 Task: Look for space in Latina, Italy from 11th June, 2023 to 17th June, 2023 for 1 adult in price range Rs.5000 to Rs.12000. Place can be private room with 1  bedroom having 1 bed and 1 bathroom. Property type can be house, flat, guest house, hotel. Booking option can be shelf check-in. Required host language is English.
Action: Mouse moved to (398, 91)
Screenshot: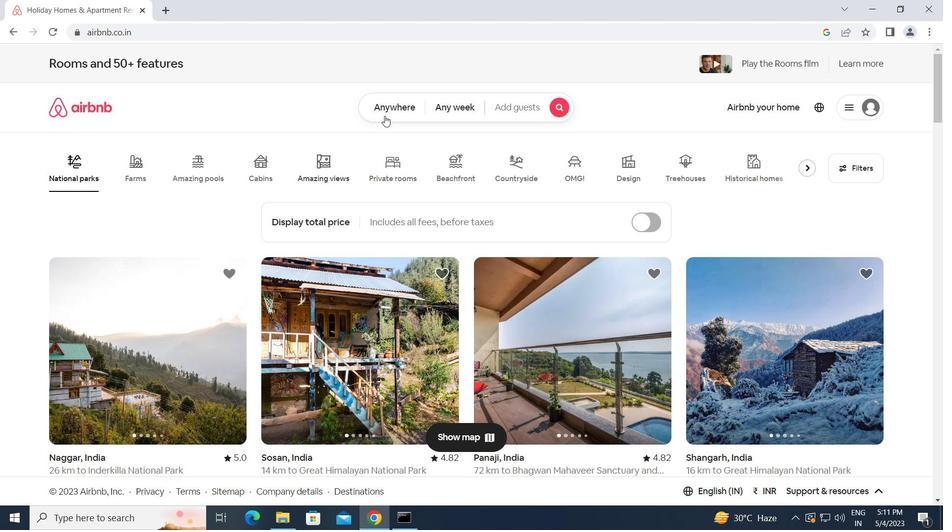 
Action: Mouse pressed left at (398, 91)
Screenshot: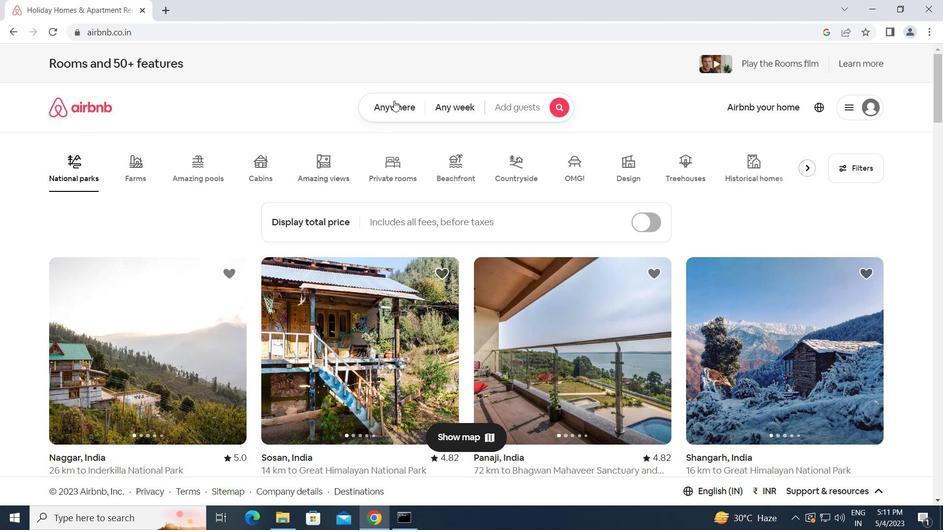 
Action: Mouse moved to (375, 112)
Screenshot: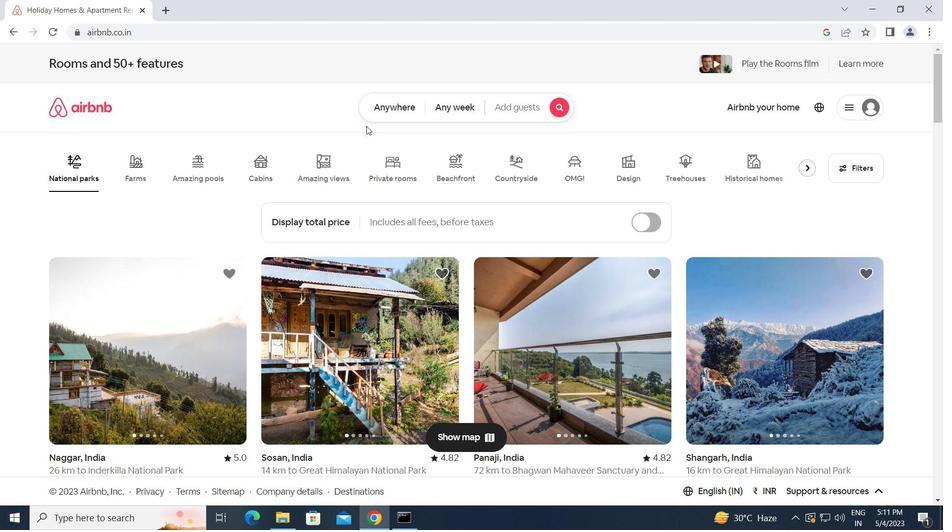 
Action: Mouse pressed left at (375, 112)
Screenshot: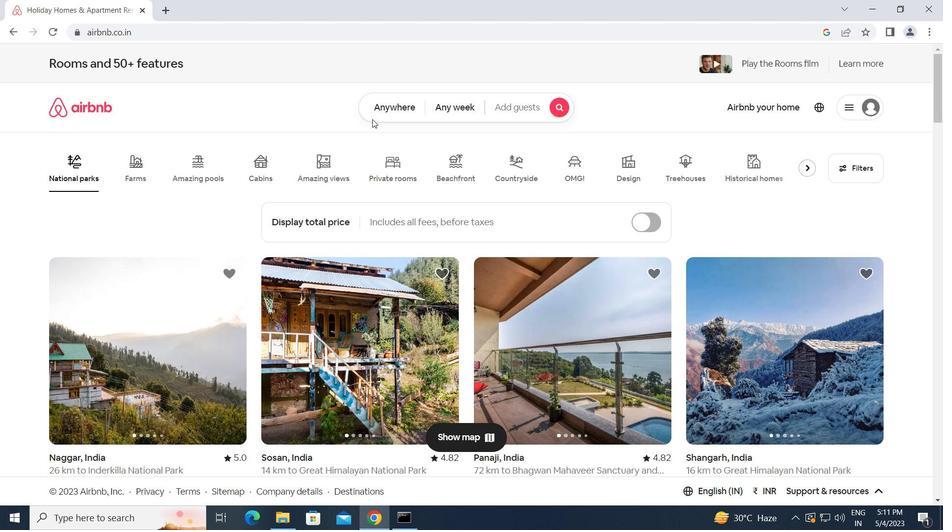 
Action: Mouse moved to (345, 140)
Screenshot: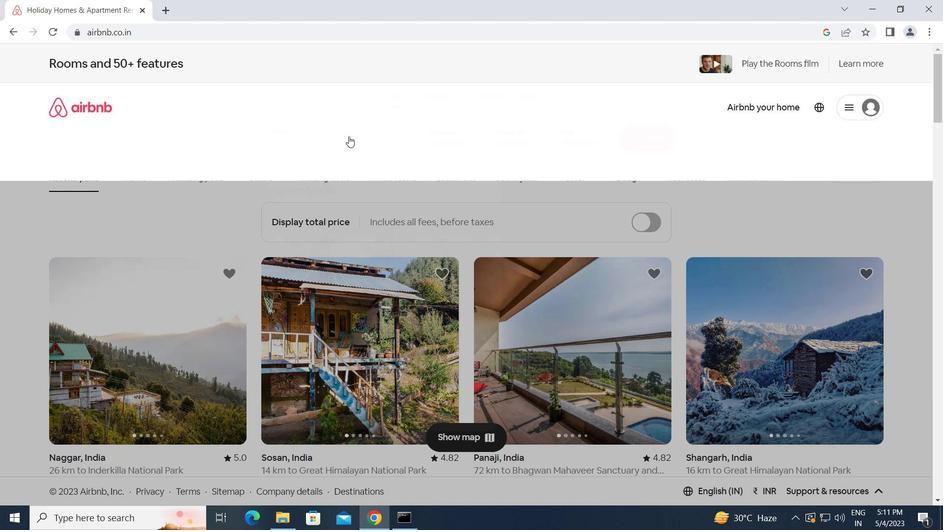
Action: Mouse pressed left at (345, 140)
Screenshot: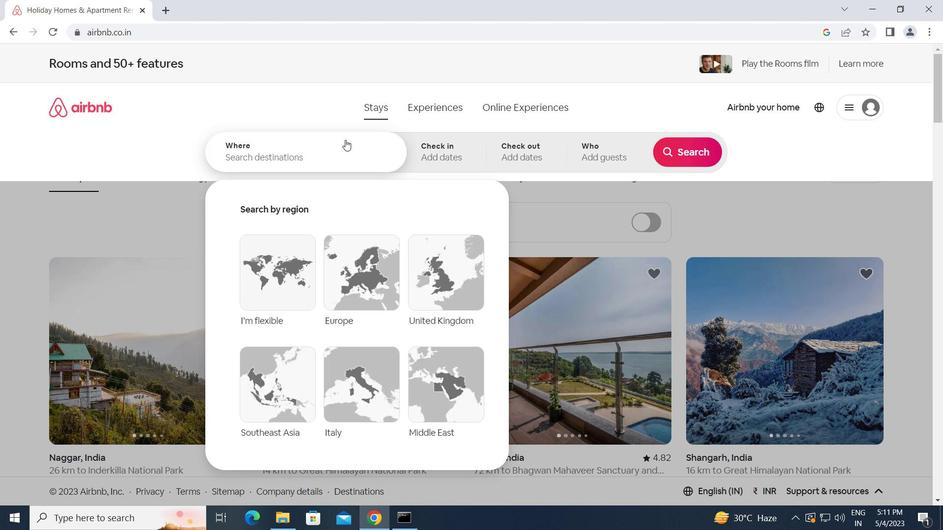 
Action: Key pressed l<Key.caps_lock>atina,<Key.space><Key.caps_lock>i<Key.caps_lock>taly<Key.enter>
Screenshot: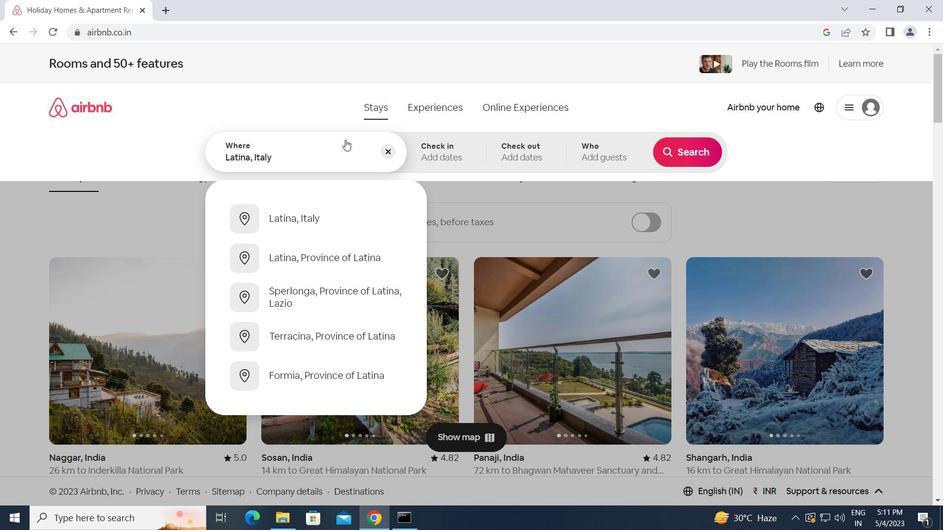 
Action: Mouse moved to (492, 361)
Screenshot: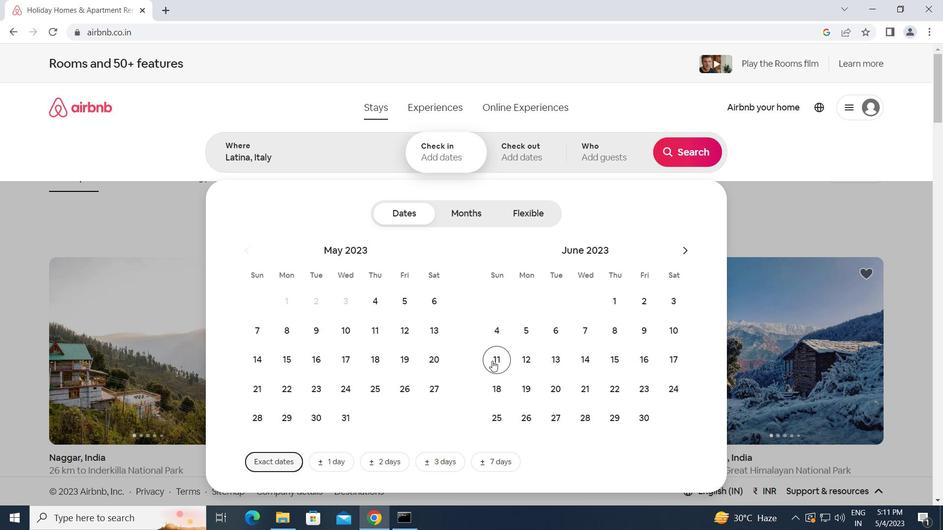 
Action: Mouse pressed left at (492, 361)
Screenshot: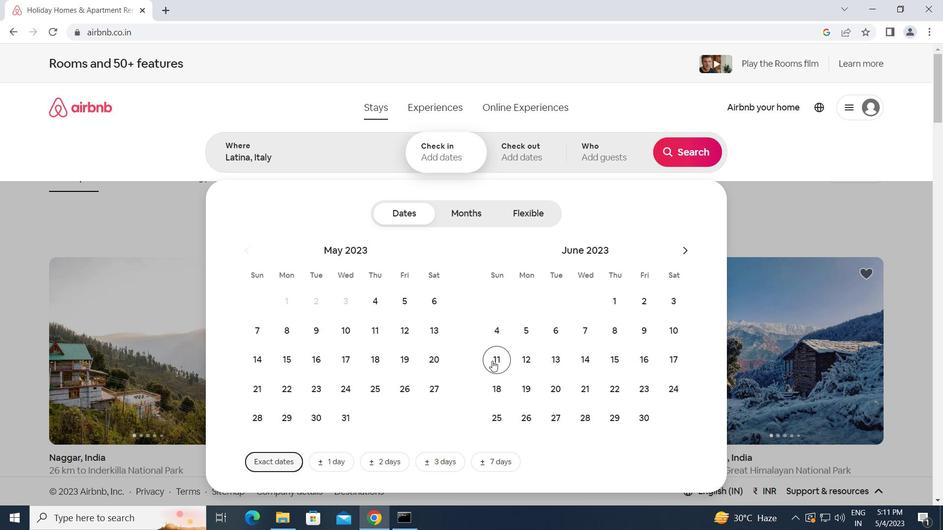 
Action: Mouse moved to (681, 362)
Screenshot: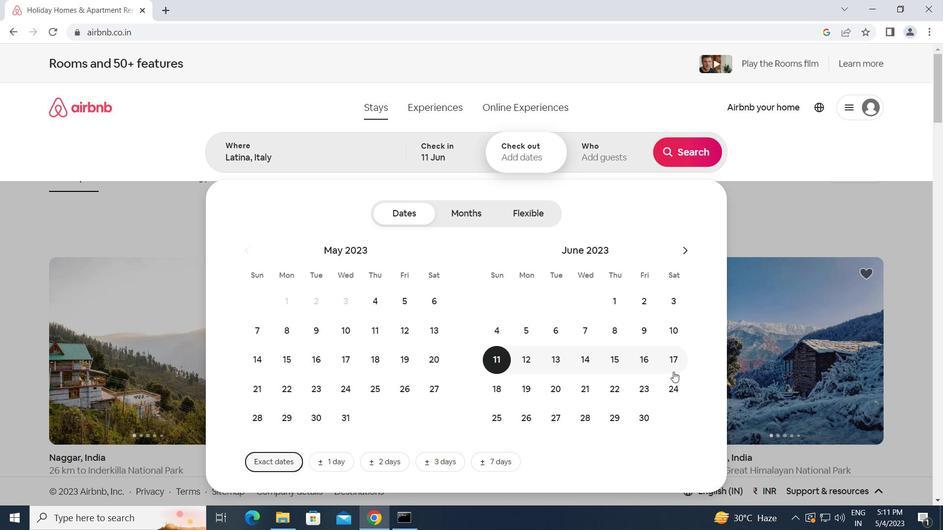 
Action: Mouse pressed left at (681, 362)
Screenshot: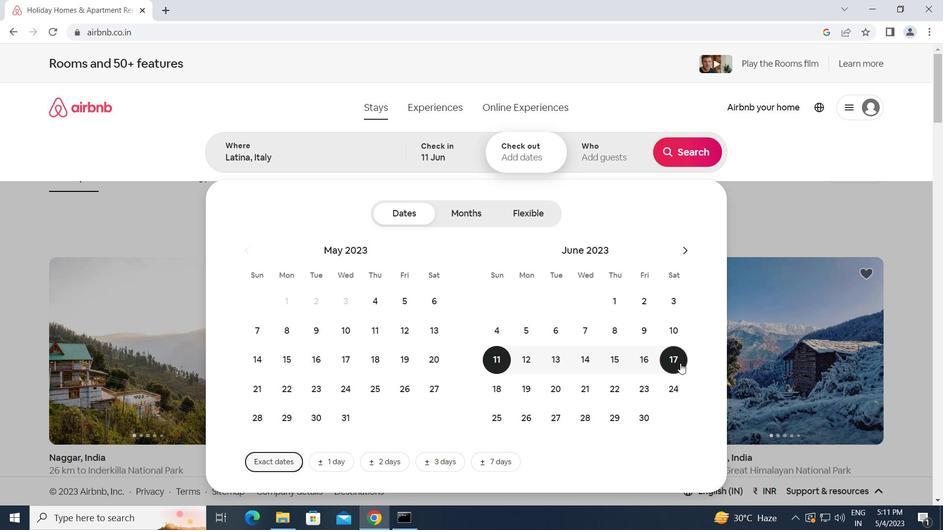 
Action: Mouse moved to (598, 147)
Screenshot: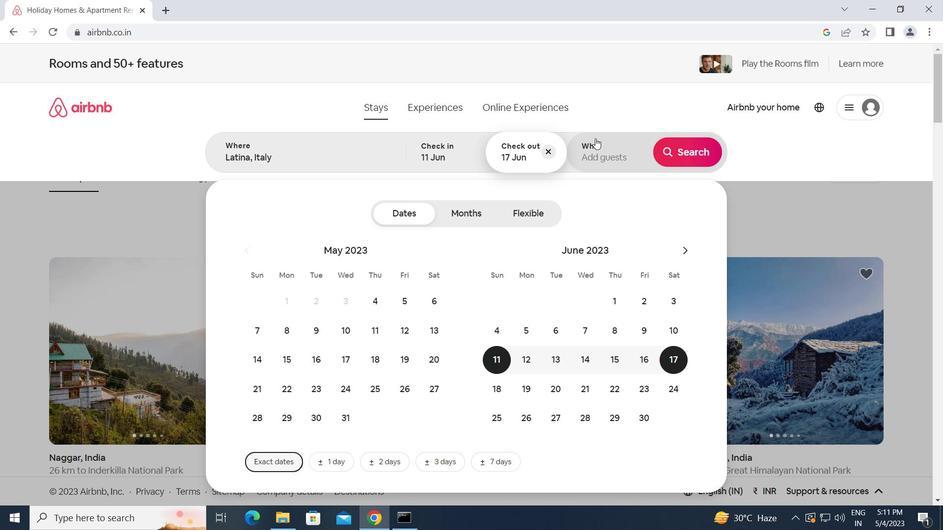 
Action: Mouse pressed left at (598, 147)
Screenshot: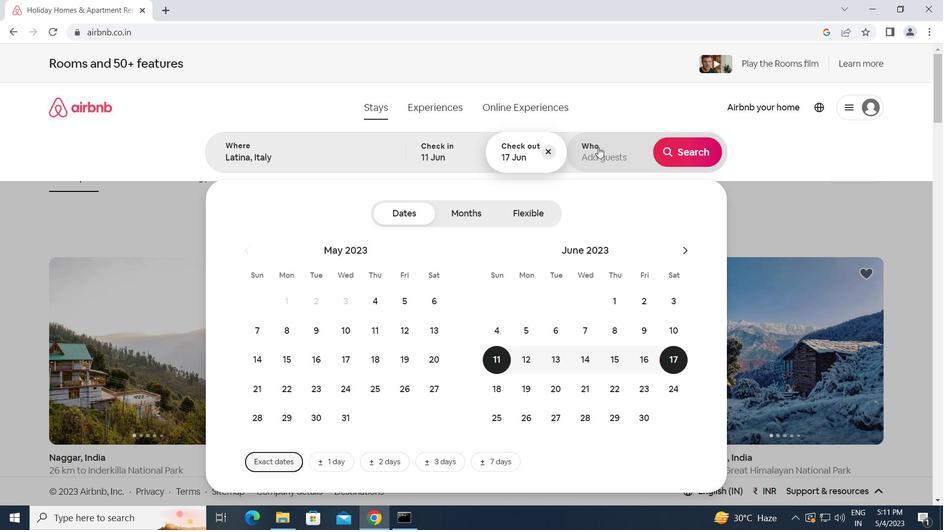 
Action: Mouse moved to (688, 217)
Screenshot: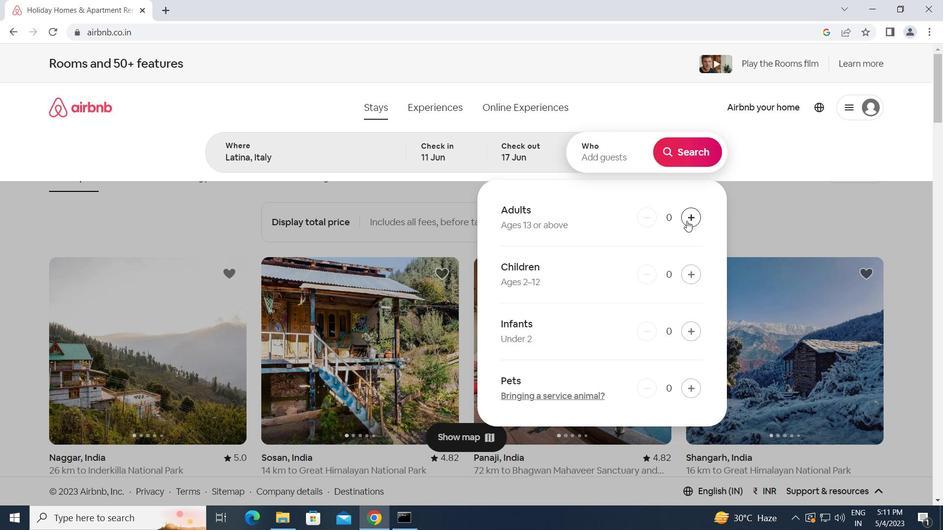 
Action: Mouse pressed left at (688, 217)
Screenshot: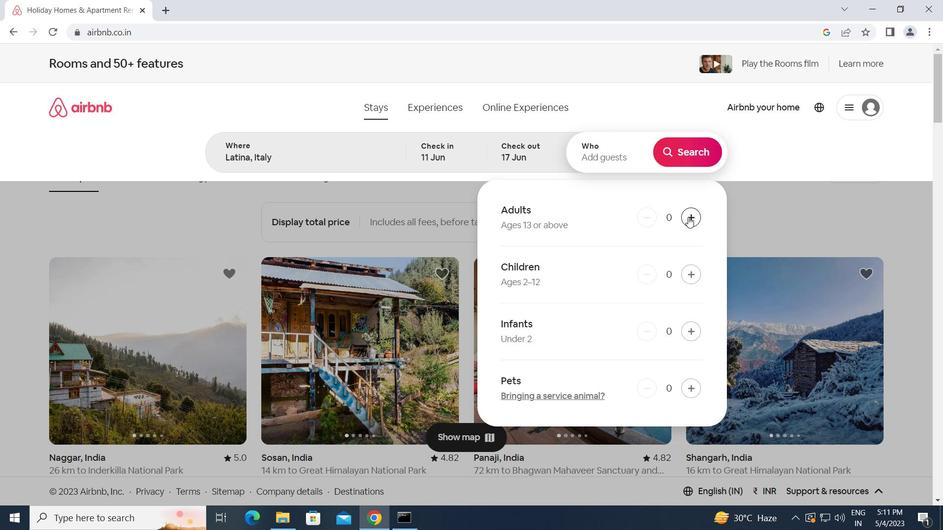 
Action: Mouse moved to (683, 151)
Screenshot: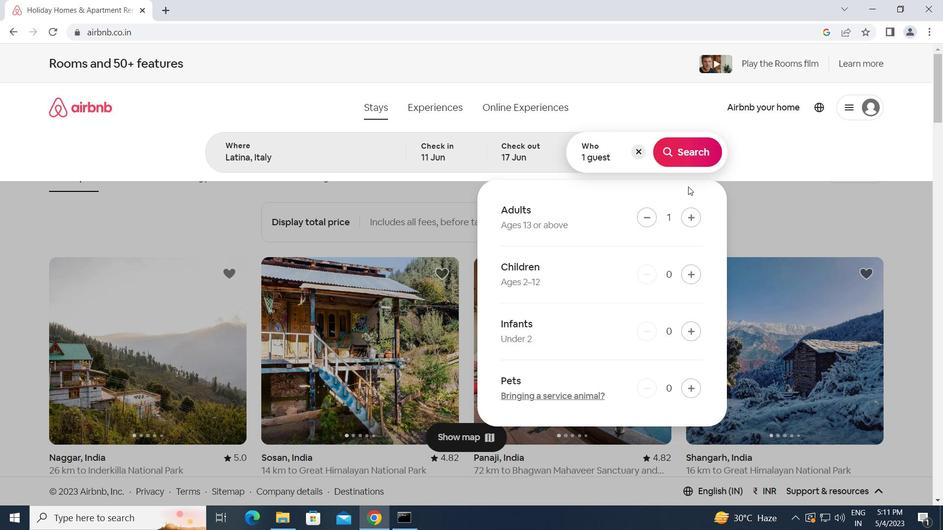 
Action: Mouse pressed left at (683, 151)
Screenshot: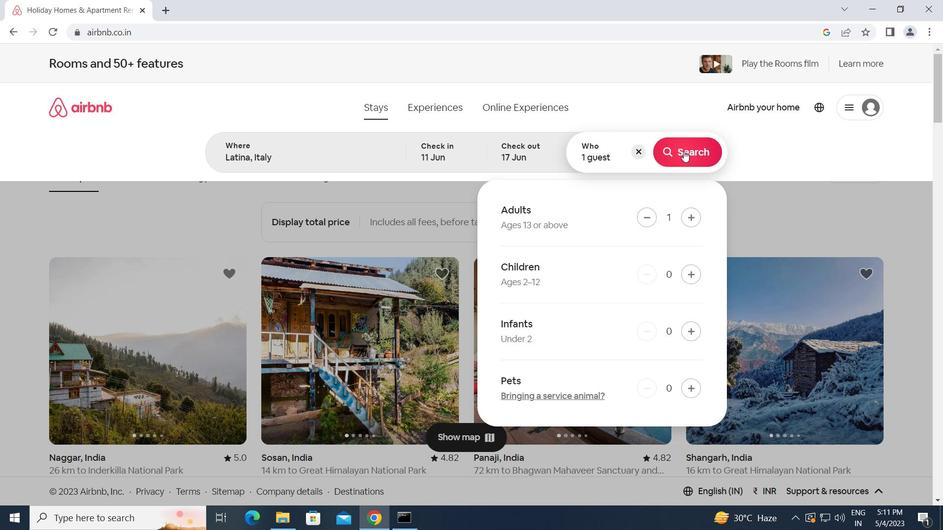 
Action: Mouse moved to (881, 115)
Screenshot: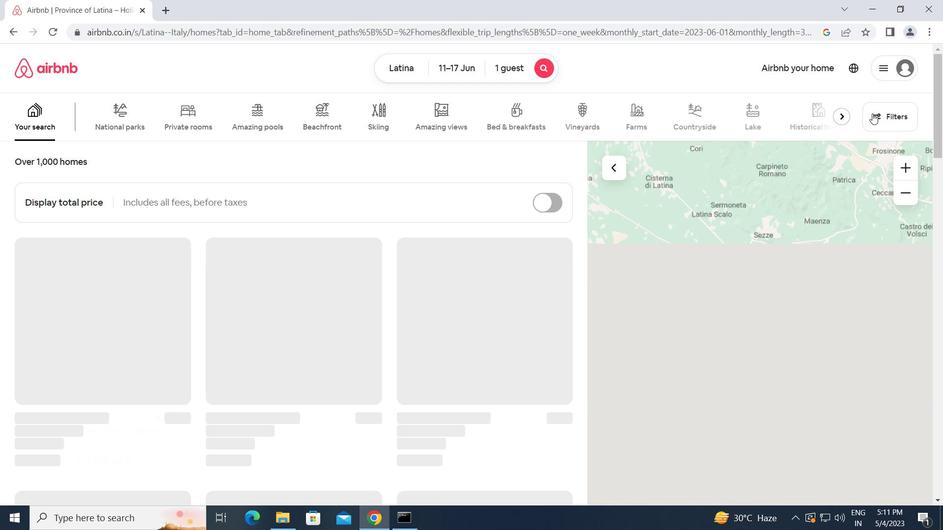 
Action: Mouse pressed left at (881, 115)
Screenshot: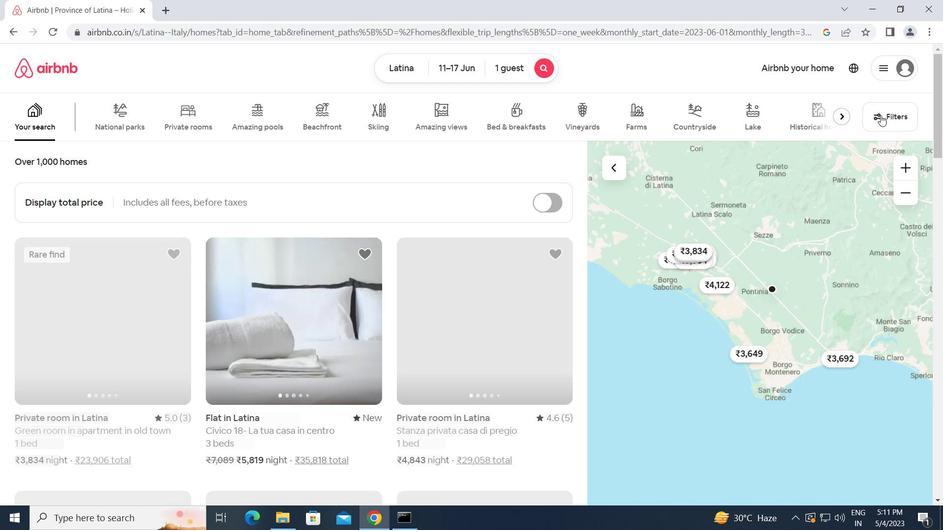 
Action: Mouse moved to (312, 275)
Screenshot: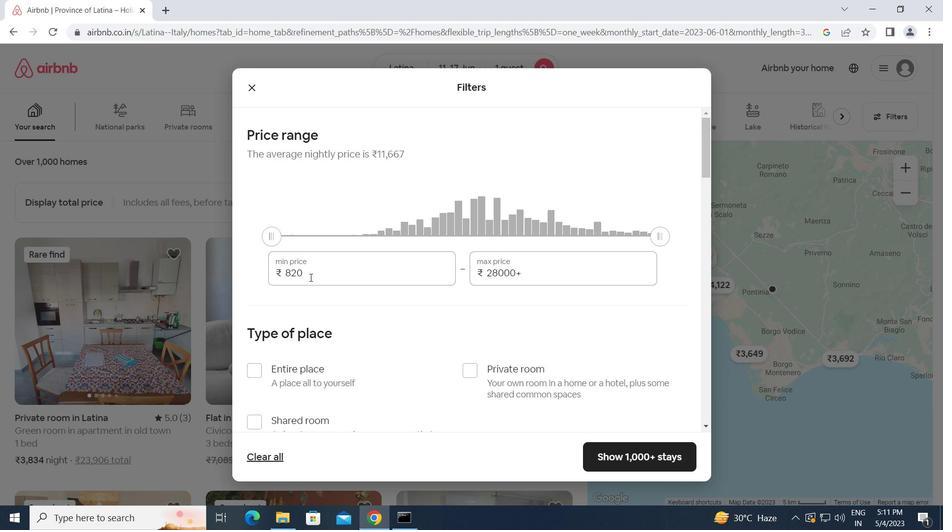
Action: Mouse pressed left at (312, 275)
Screenshot: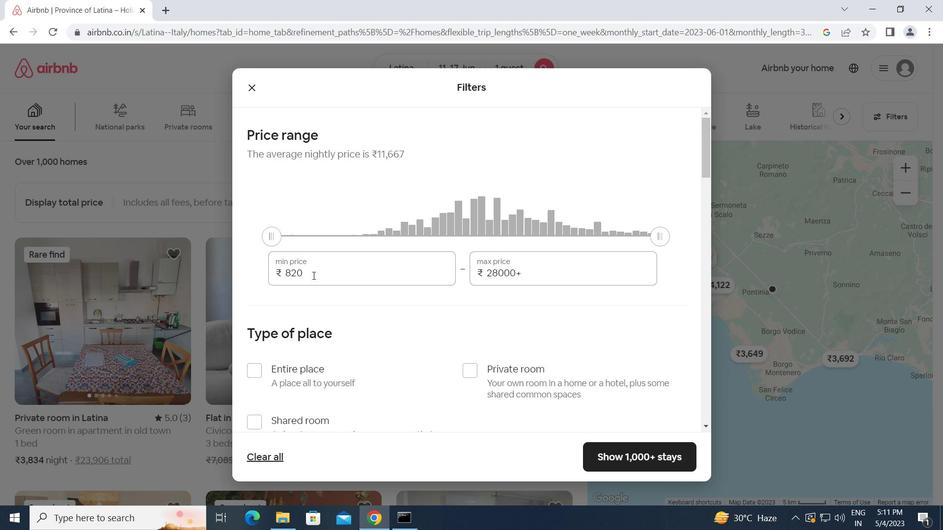 
Action: Mouse moved to (244, 267)
Screenshot: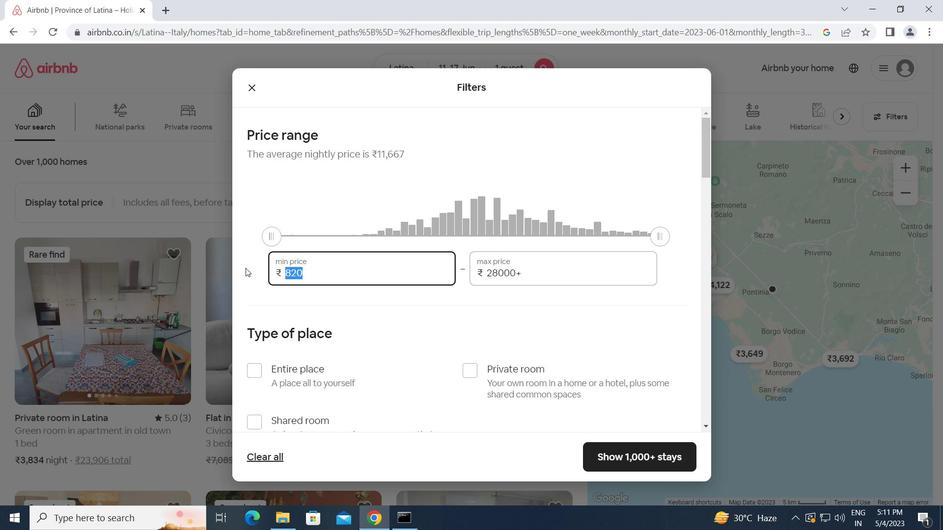 
Action: Key pressed 5000<Key.tab>12<Key.backspace><Key.backspace><Key.backspace><Key.backspace><Key.backspace><Key.backspace>12000
Screenshot: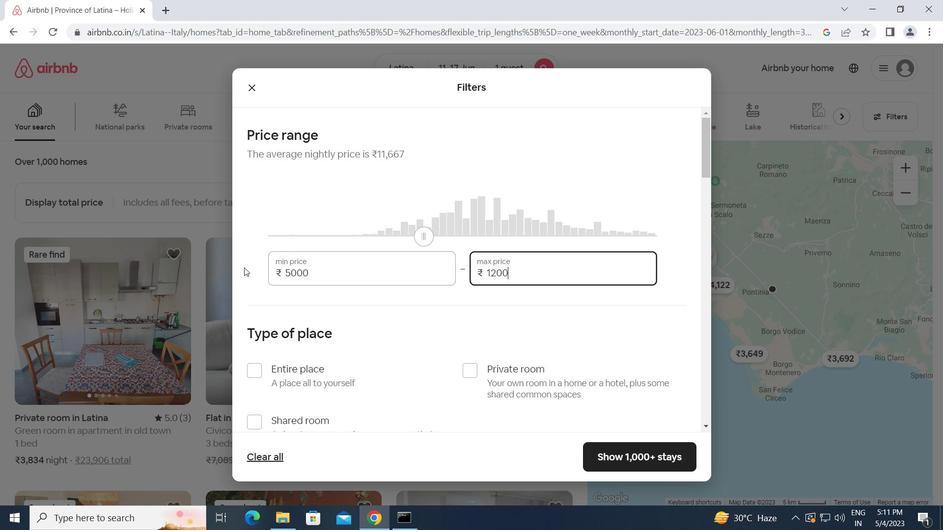 
Action: Mouse moved to (219, 279)
Screenshot: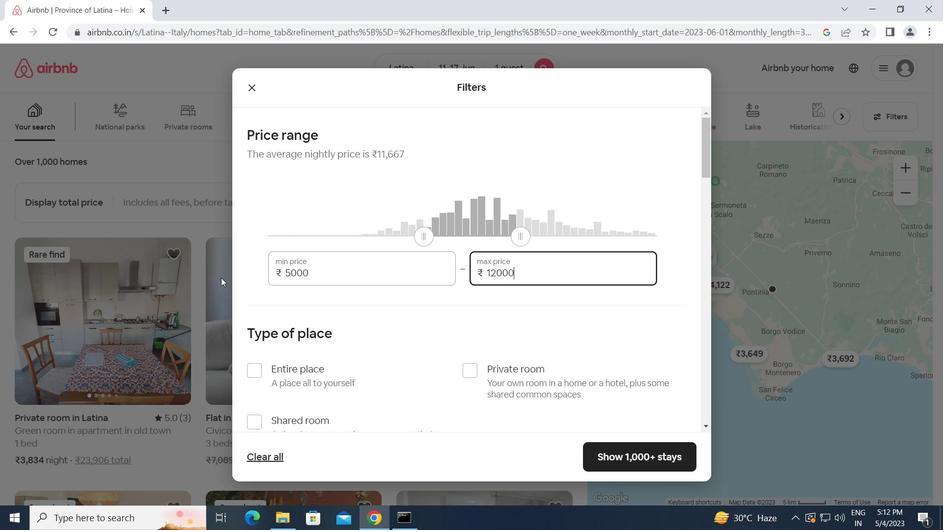 
Action: Mouse scrolled (219, 279) with delta (0, 0)
Screenshot: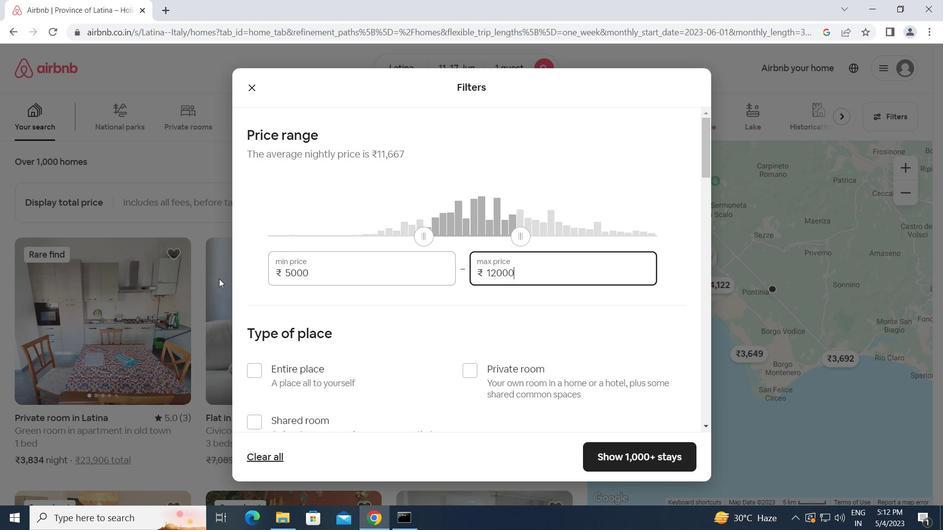 
Action: Mouse moved to (334, 338)
Screenshot: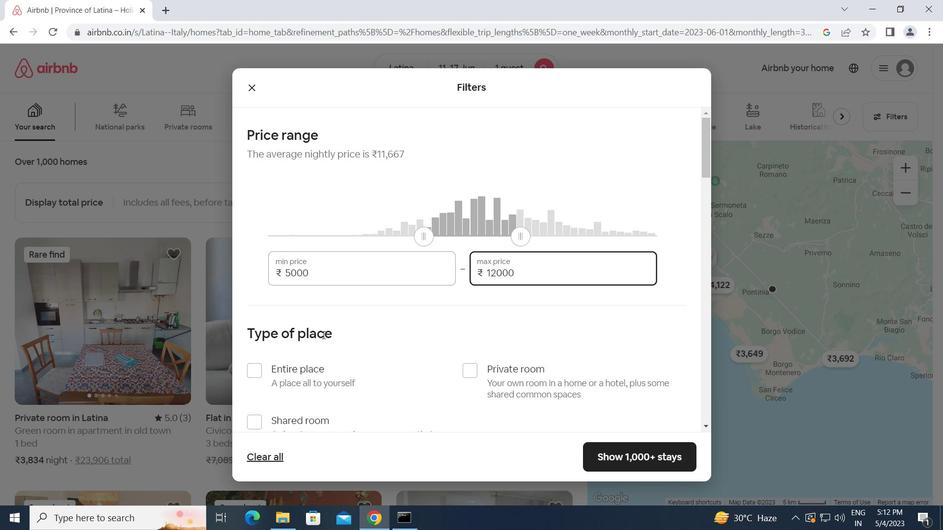 
Action: Mouse scrolled (334, 338) with delta (0, 0)
Screenshot: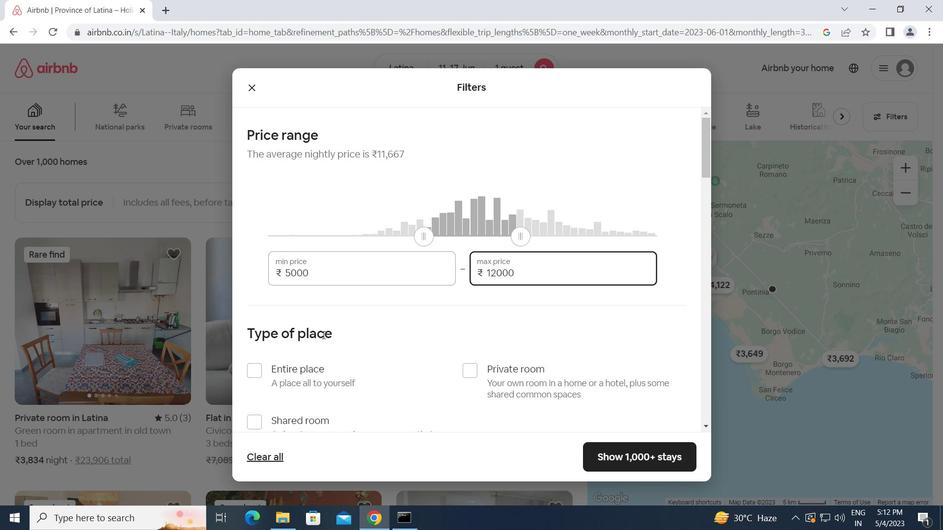 
Action: Mouse scrolled (334, 338) with delta (0, 0)
Screenshot: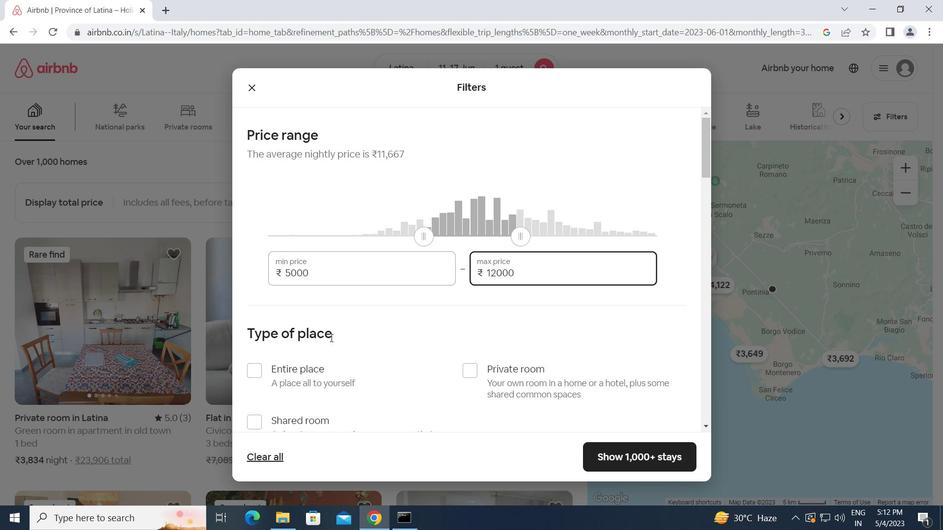 
Action: Mouse moved to (465, 245)
Screenshot: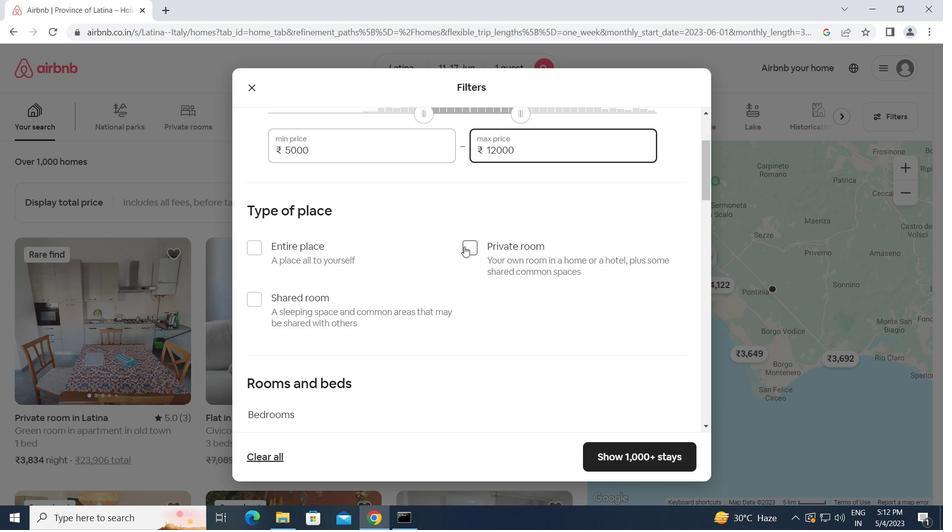 
Action: Mouse pressed left at (465, 245)
Screenshot: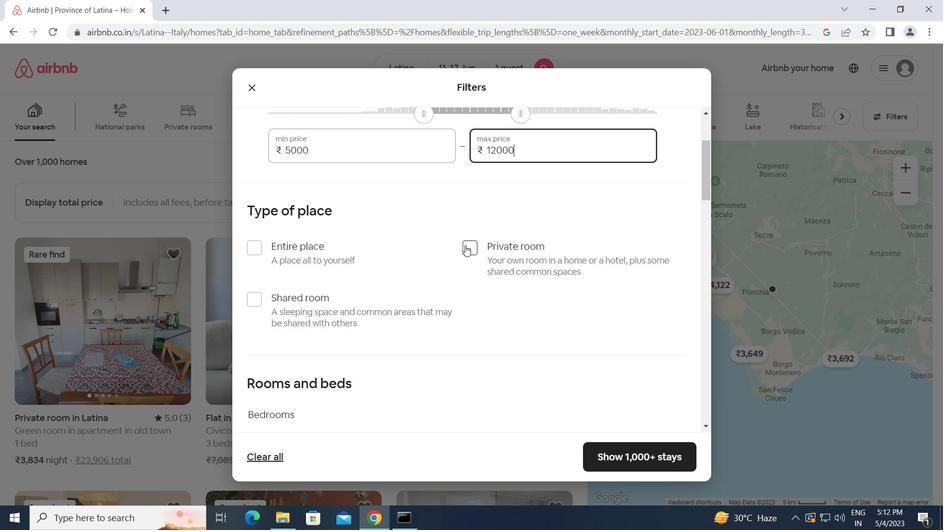 
Action: Mouse moved to (402, 293)
Screenshot: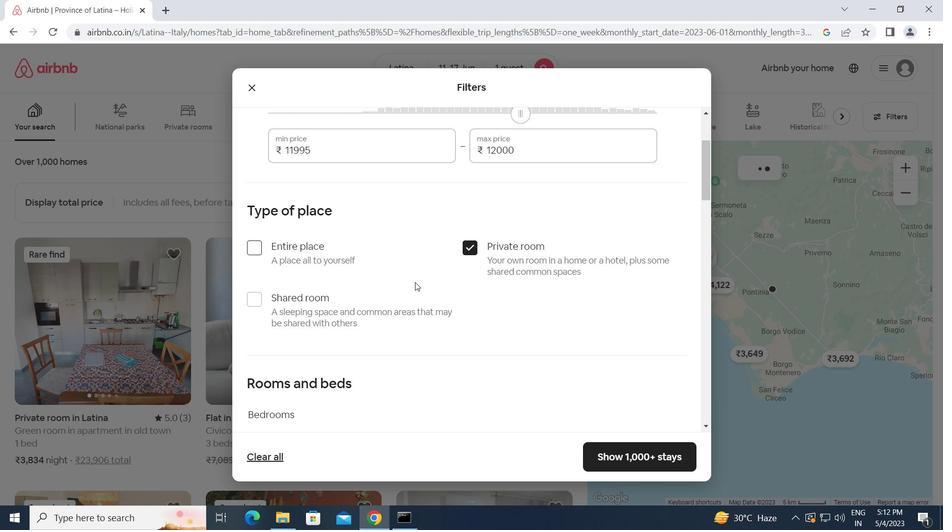 
Action: Mouse scrolled (402, 292) with delta (0, 0)
Screenshot: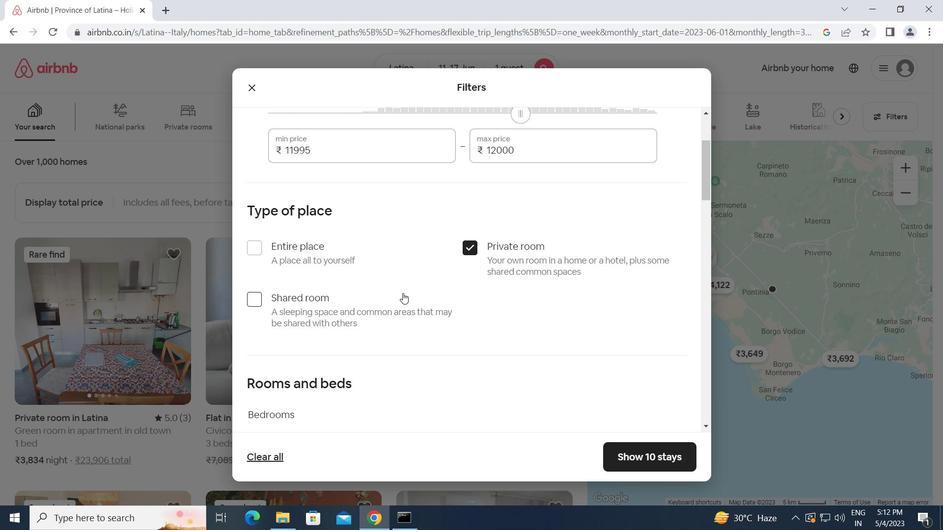 
Action: Mouse scrolled (402, 292) with delta (0, 0)
Screenshot: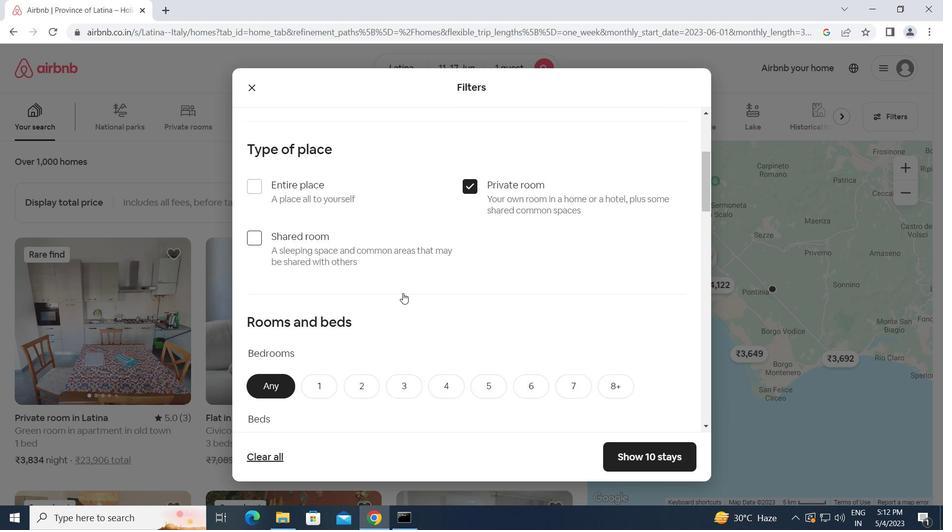 
Action: Mouse scrolled (402, 292) with delta (0, 0)
Screenshot: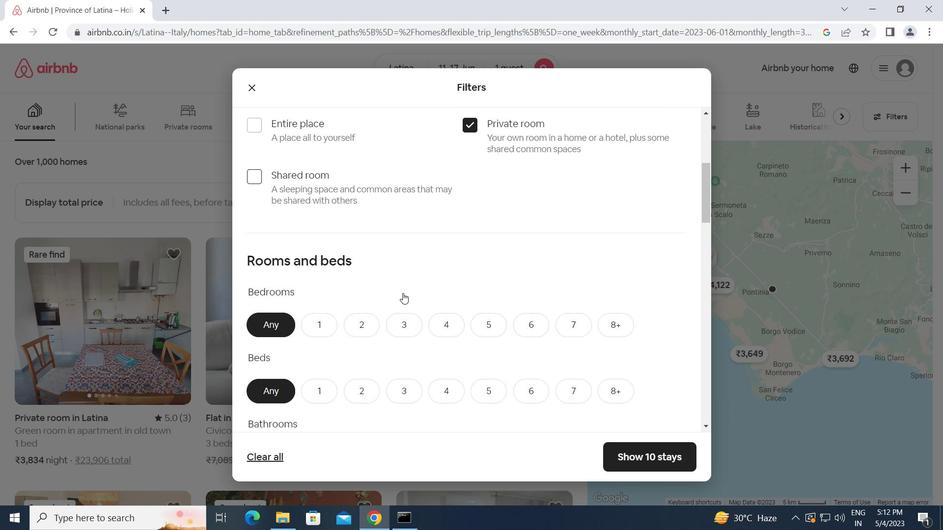 
Action: Mouse moved to (321, 261)
Screenshot: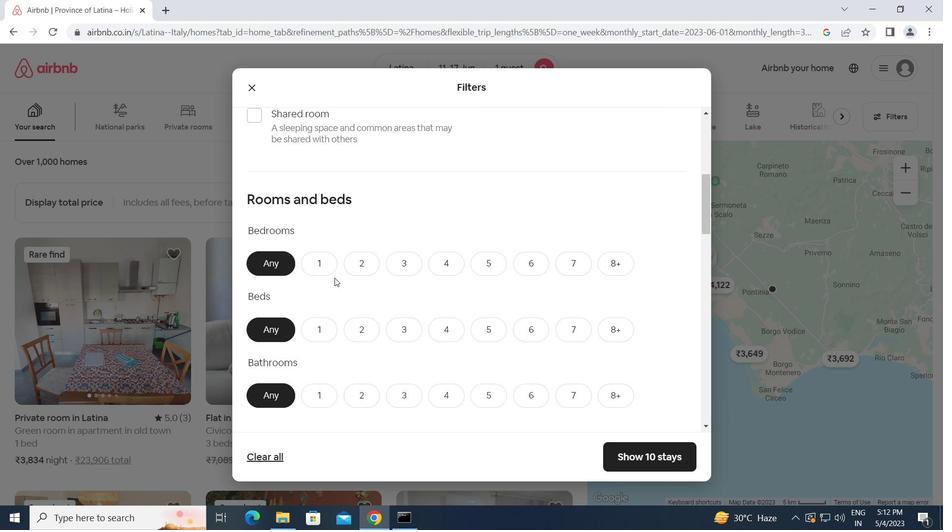 
Action: Mouse pressed left at (321, 261)
Screenshot: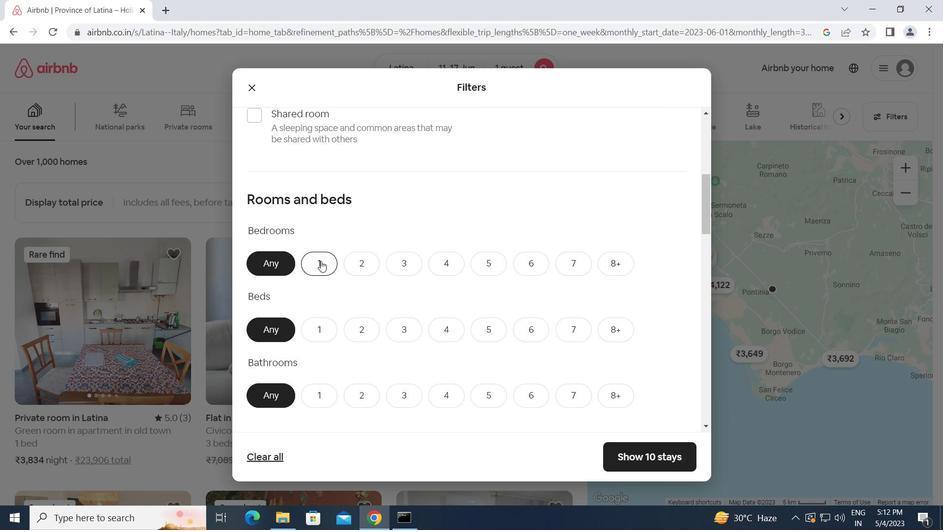 
Action: Mouse moved to (318, 326)
Screenshot: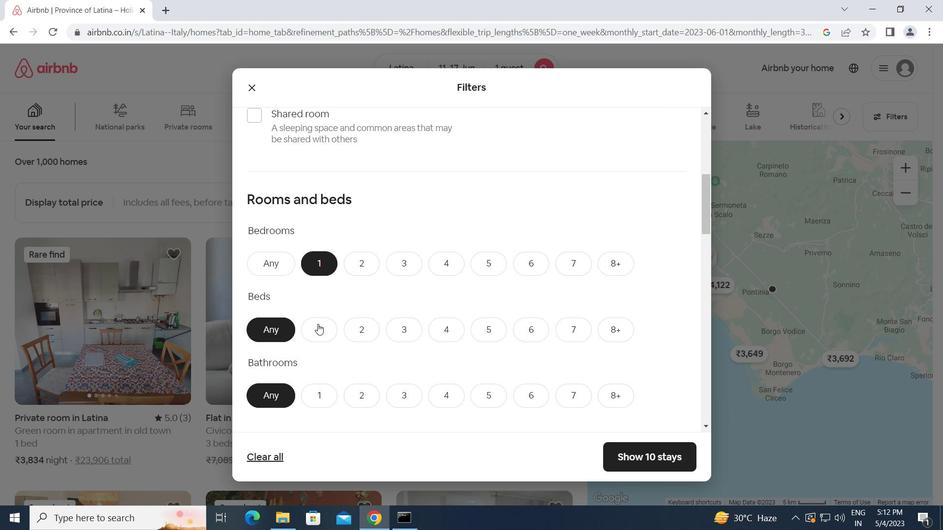 
Action: Mouse pressed left at (318, 326)
Screenshot: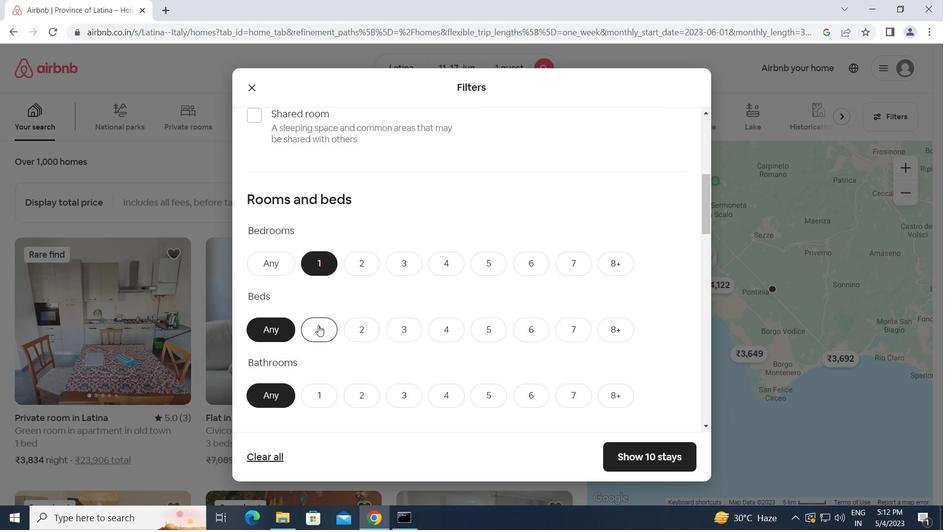 
Action: Mouse moved to (326, 400)
Screenshot: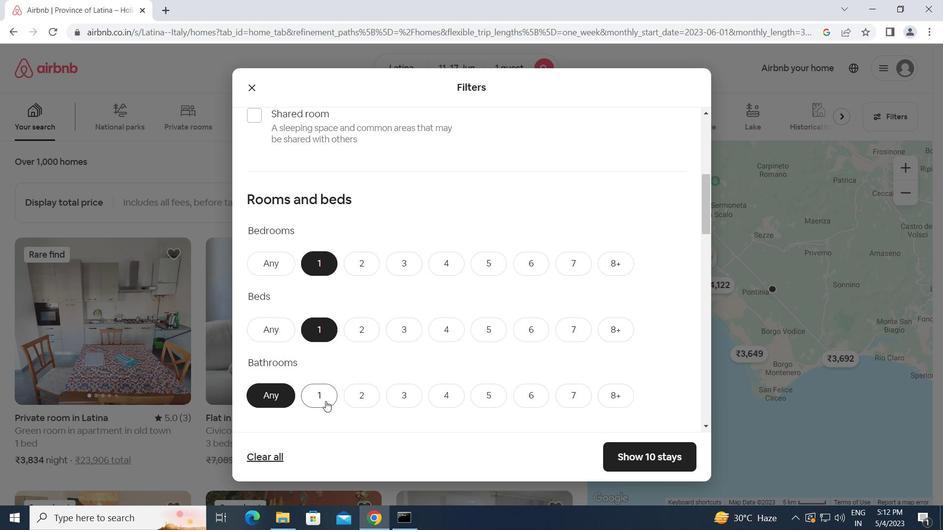 
Action: Mouse pressed left at (326, 400)
Screenshot: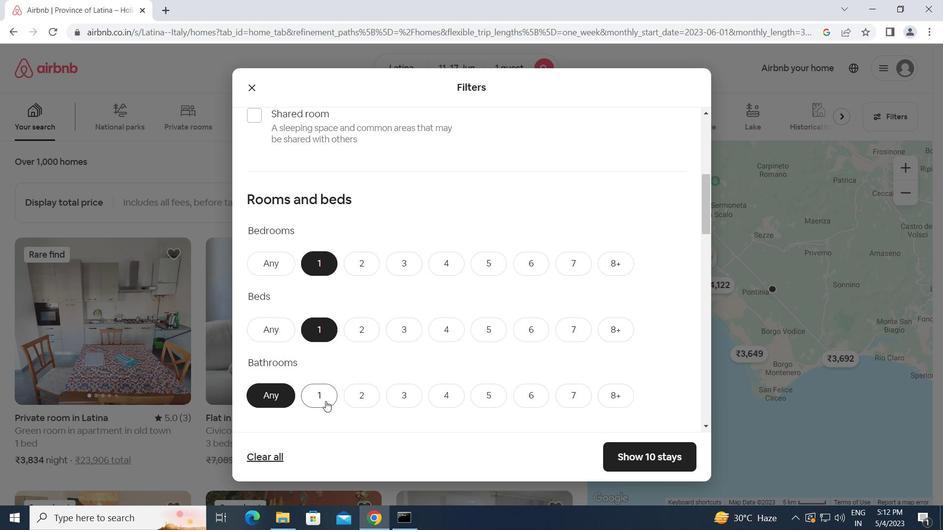 
Action: Mouse moved to (353, 394)
Screenshot: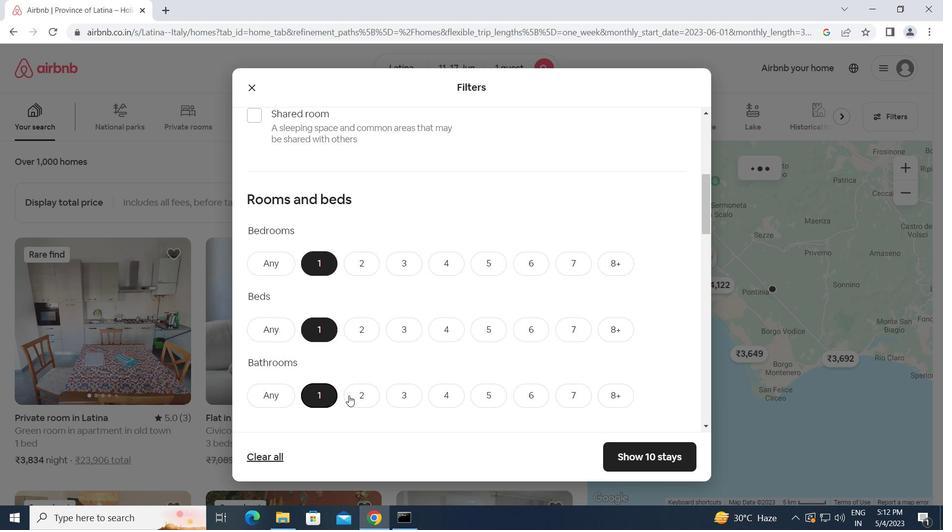 
Action: Mouse scrolled (353, 393) with delta (0, 0)
Screenshot: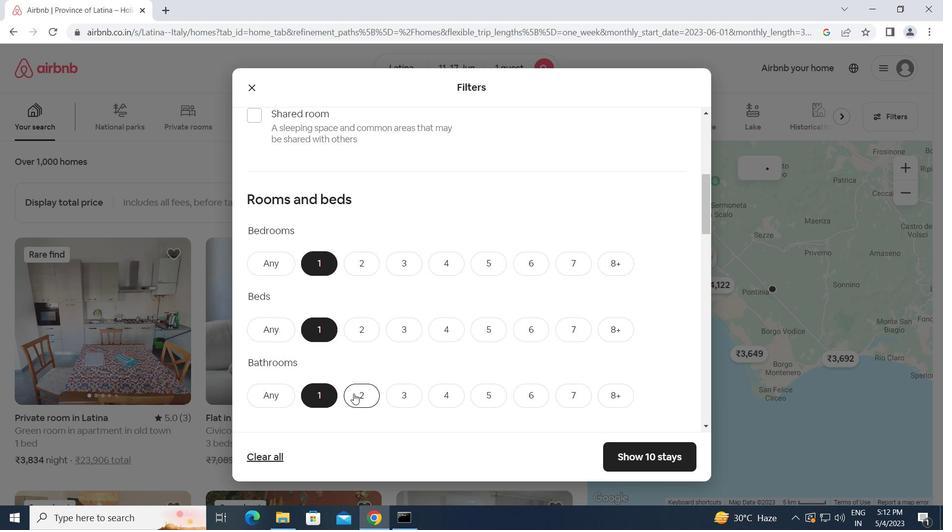 
Action: Mouse scrolled (353, 393) with delta (0, 0)
Screenshot: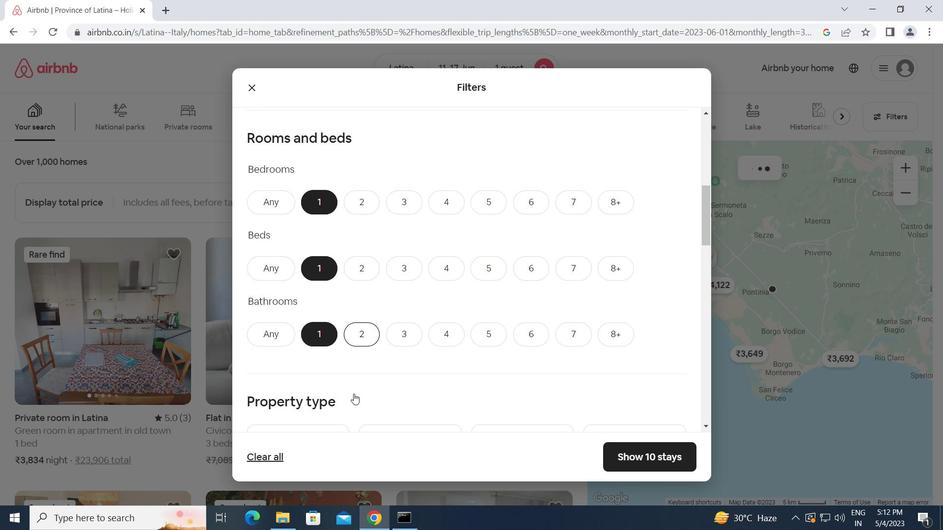 
Action: Mouse scrolled (353, 393) with delta (0, 0)
Screenshot: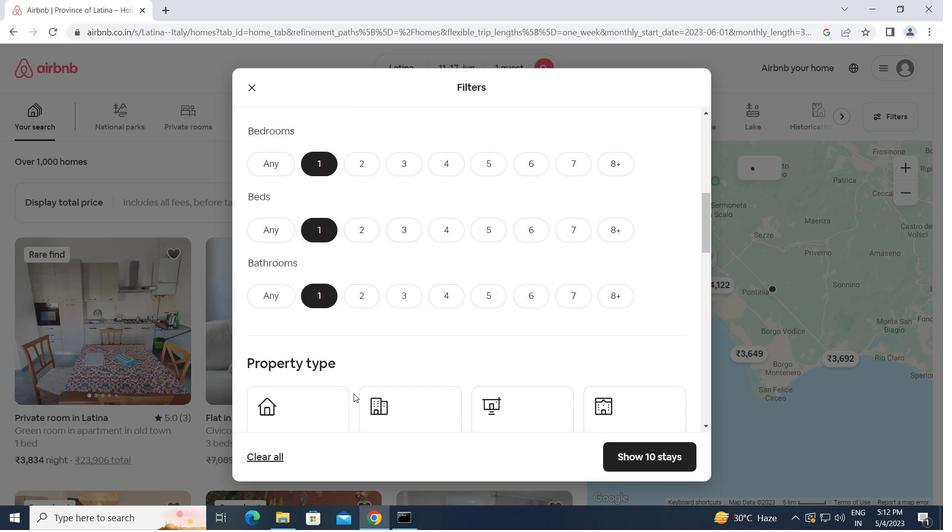 
Action: Mouse scrolled (353, 393) with delta (0, 0)
Screenshot: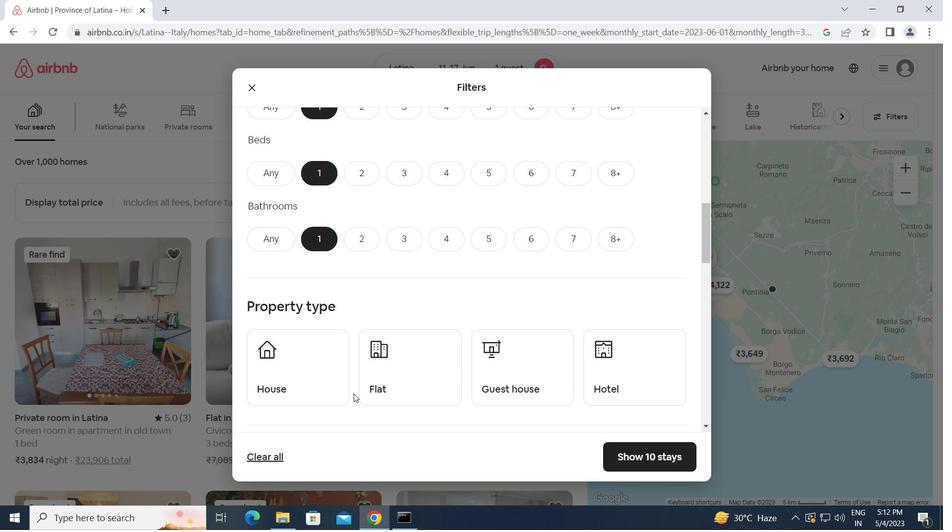 
Action: Mouse moved to (302, 296)
Screenshot: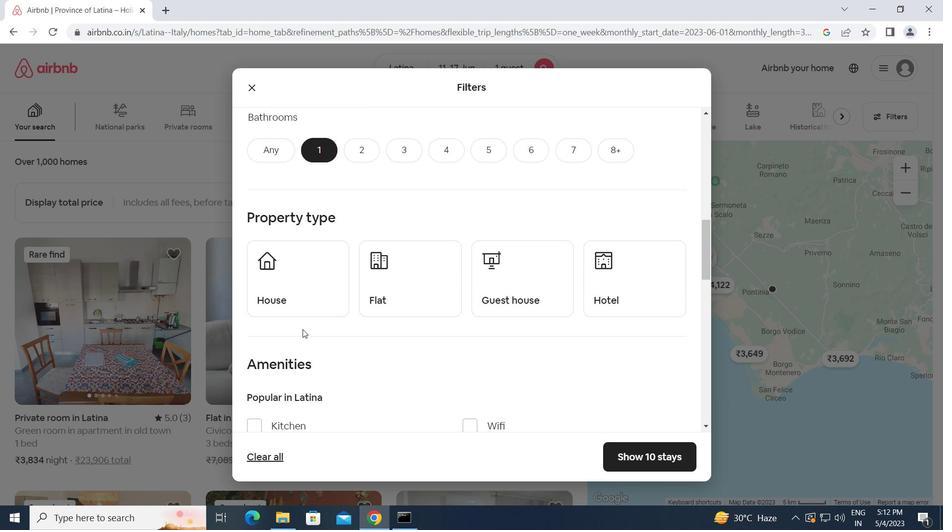 
Action: Mouse pressed left at (302, 296)
Screenshot: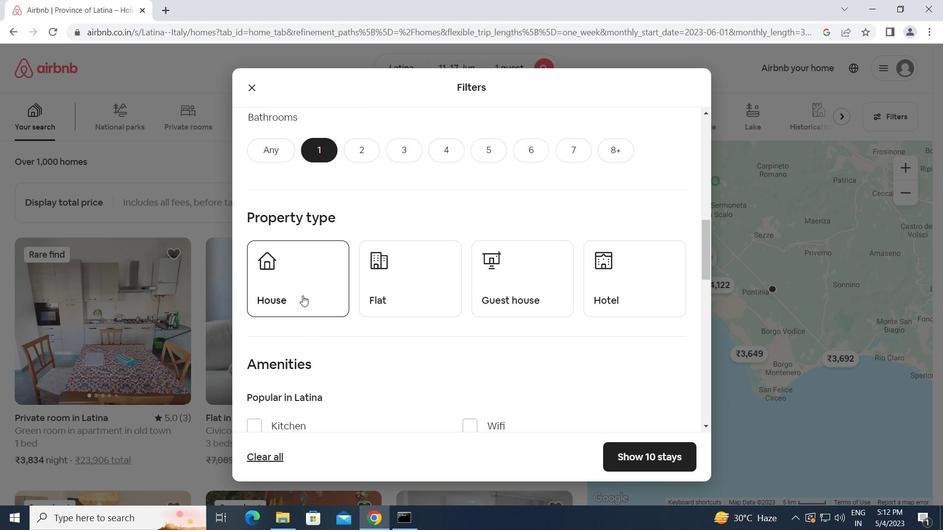 
Action: Mouse moved to (412, 289)
Screenshot: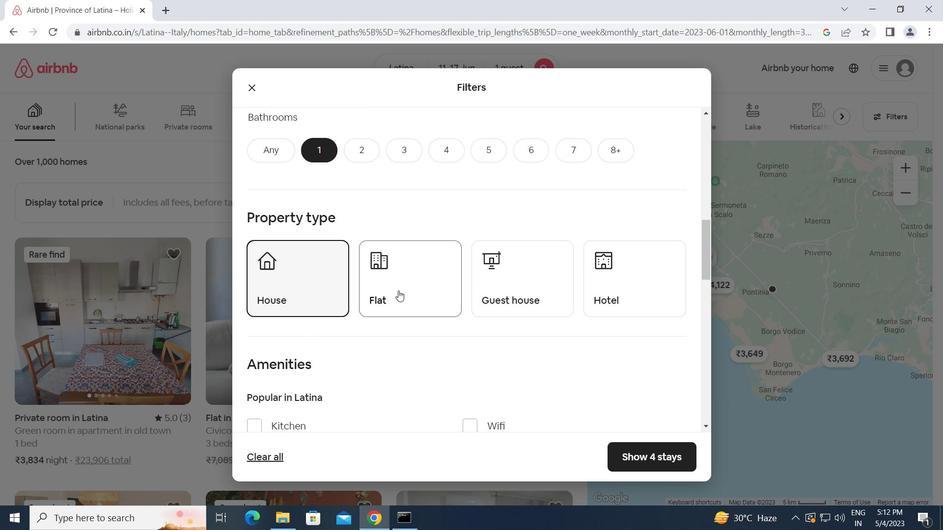 
Action: Mouse pressed left at (412, 289)
Screenshot: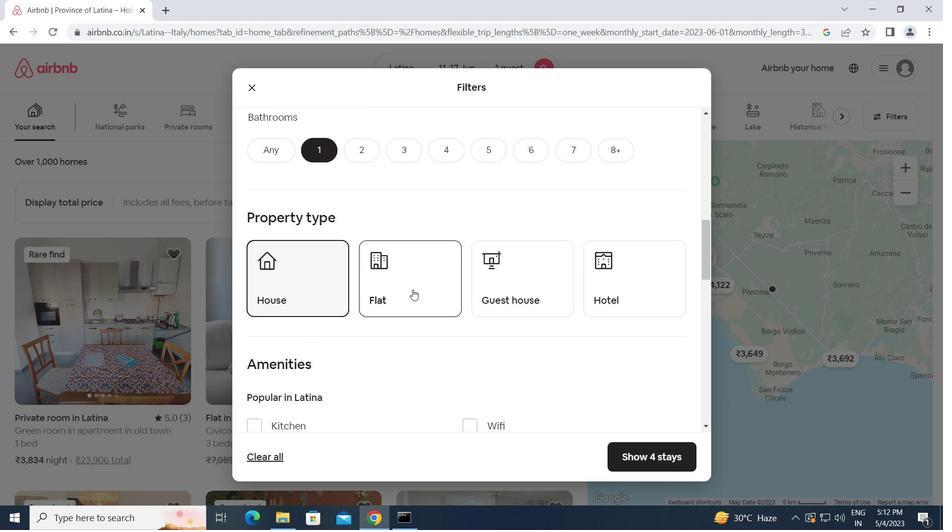 
Action: Mouse moved to (527, 268)
Screenshot: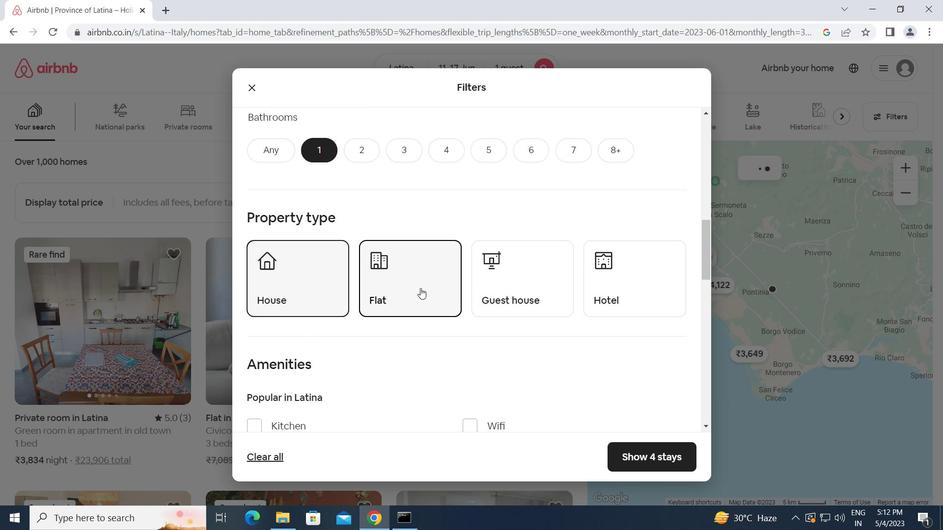 
Action: Mouse pressed left at (527, 268)
Screenshot: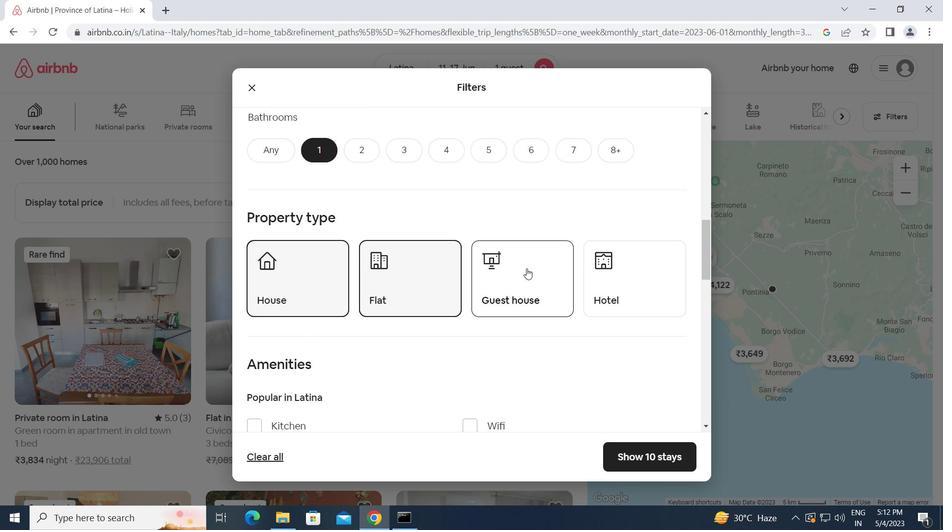 
Action: Mouse moved to (627, 290)
Screenshot: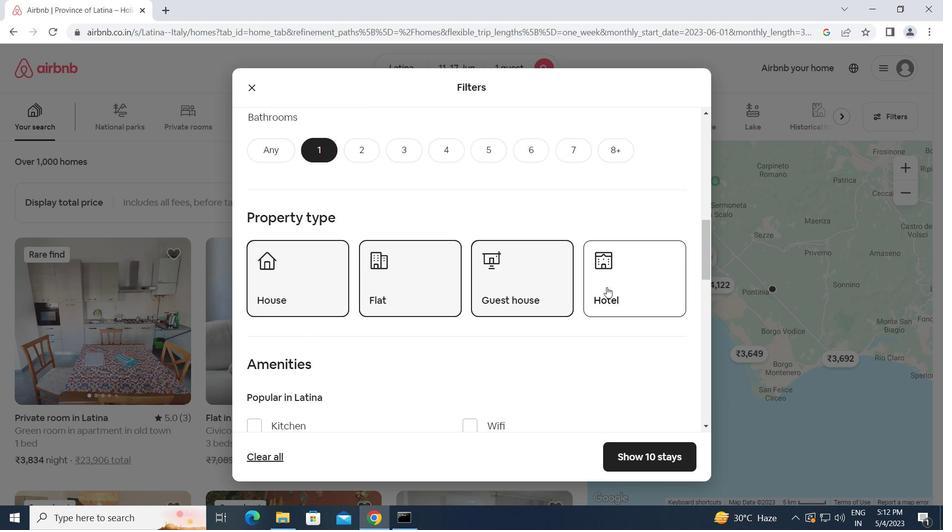 
Action: Mouse pressed left at (627, 290)
Screenshot: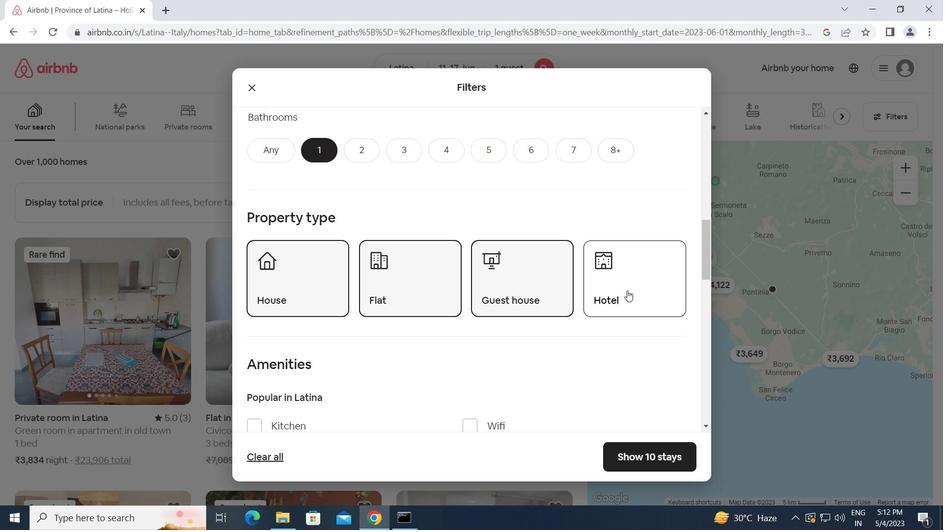 
Action: Mouse moved to (468, 323)
Screenshot: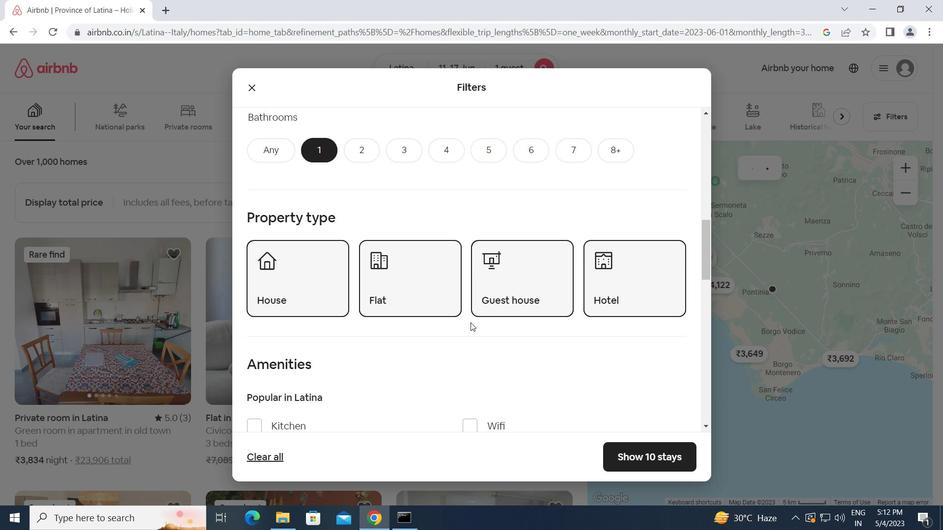 
Action: Mouse scrolled (468, 323) with delta (0, 0)
Screenshot: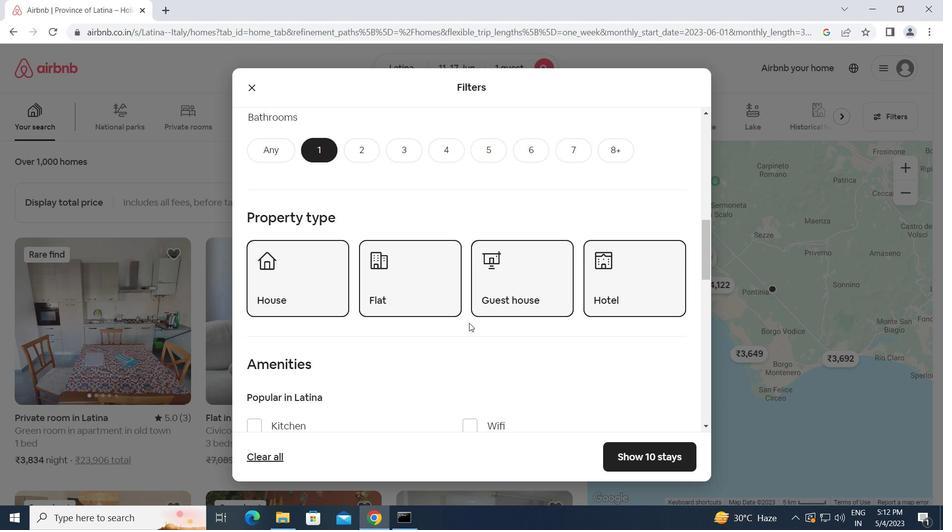 
Action: Mouse scrolled (468, 323) with delta (0, 0)
Screenshot: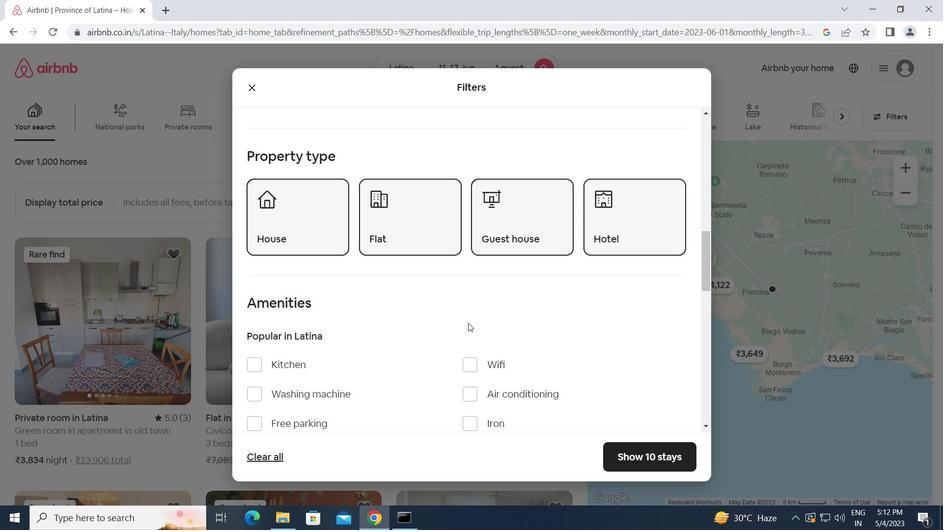 
Action: Mouse scrolled (468, 323) with delta (0, 0)
Screenshot: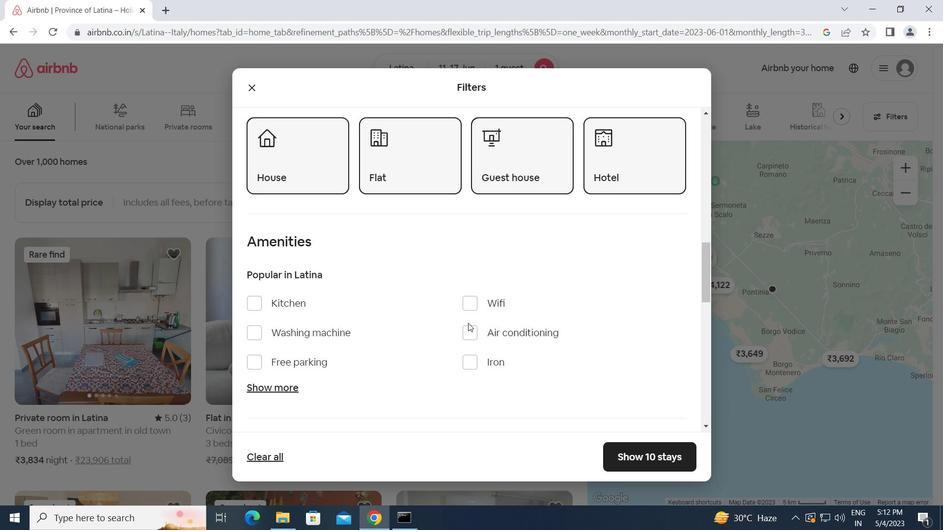 
Action: Mouse scrolled (468, 323) with delta (0, 0)
Screenshot: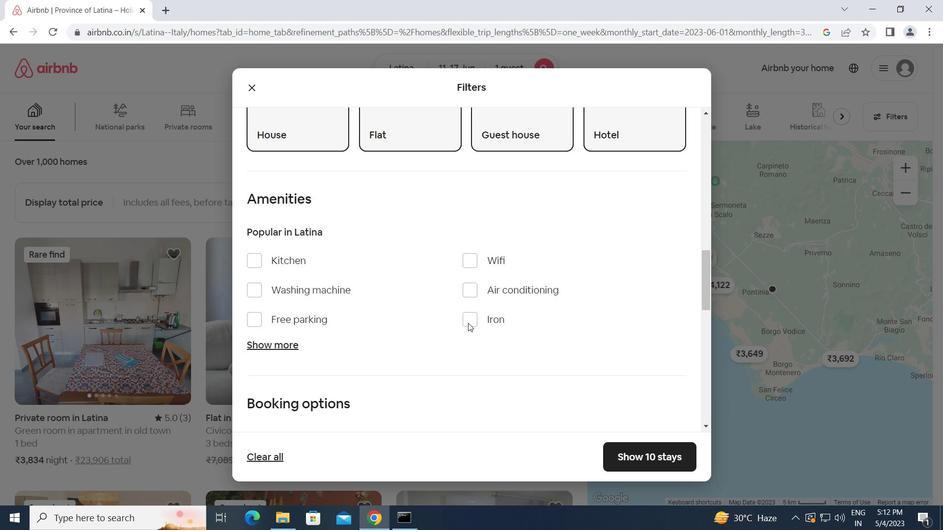 
Action: Mouse scrolled (468, 323) with delta (0, 0)
Screenshot: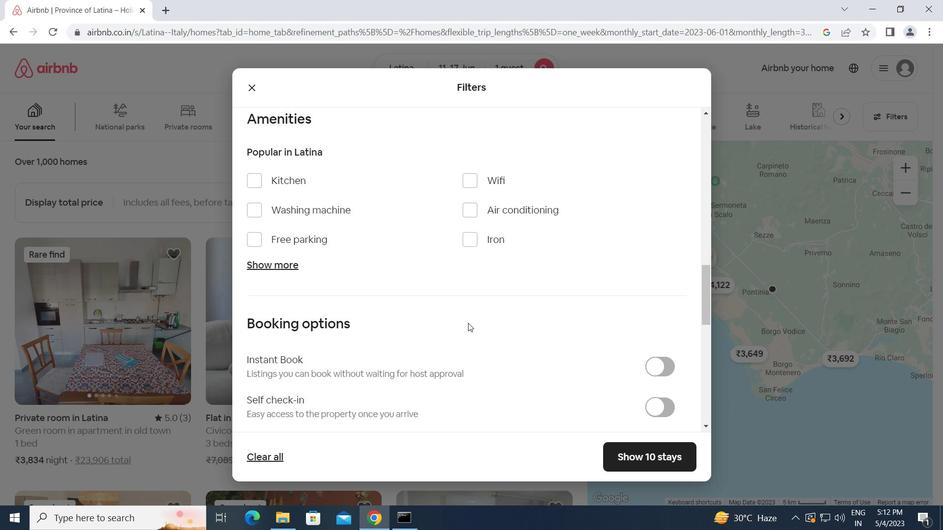 
Action: Mouse scrolled (468, 323) with delta (0, 0)
Screenshot: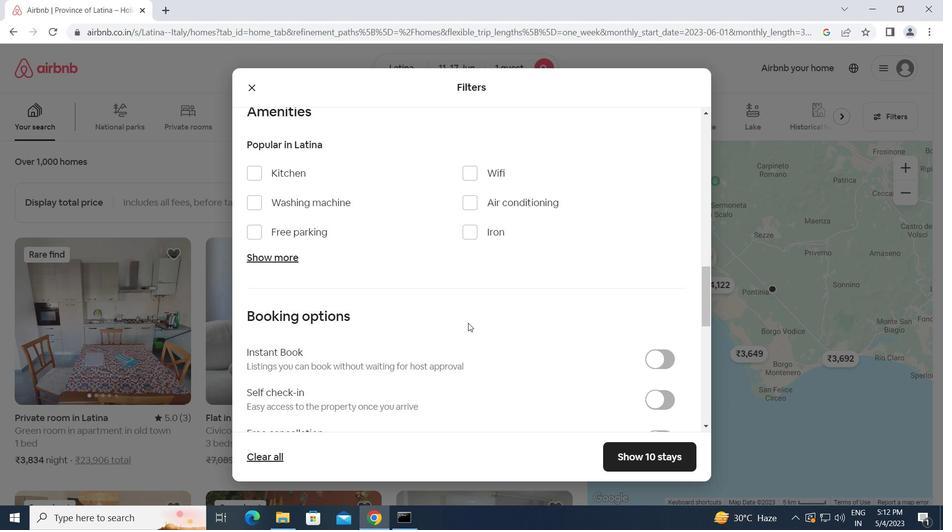 
Action: Mouse moved to (662, 279)
Screenshot: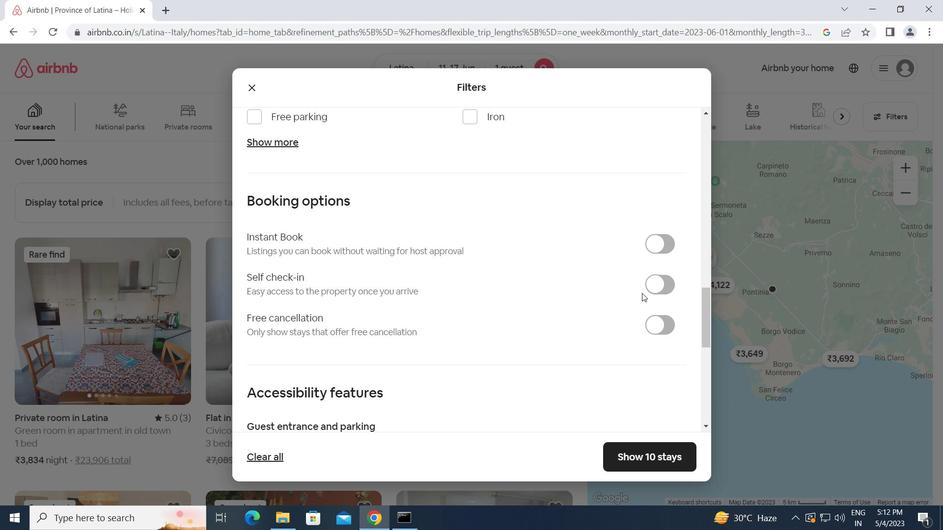 
Action: Mouse pressed left at (662, 279)
Screenshot: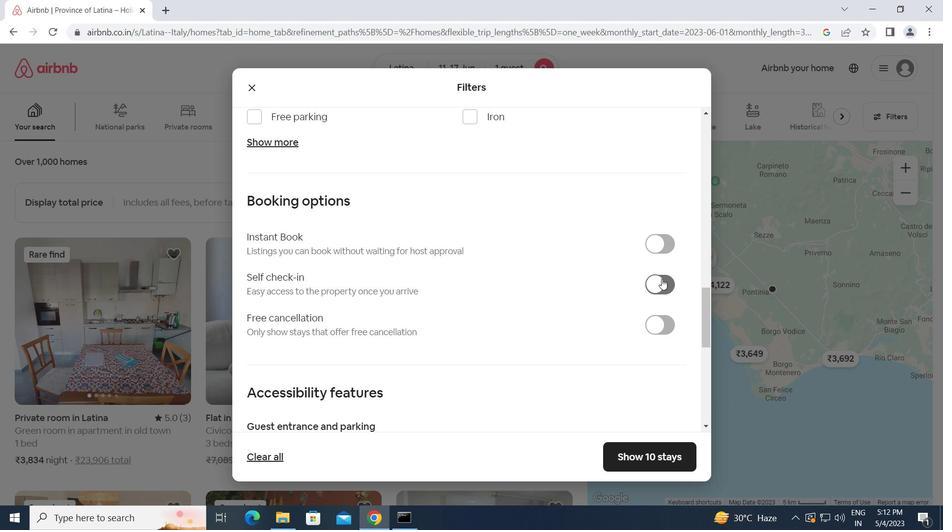 
Action: Mouse moved to (486, 331)
Screenshot: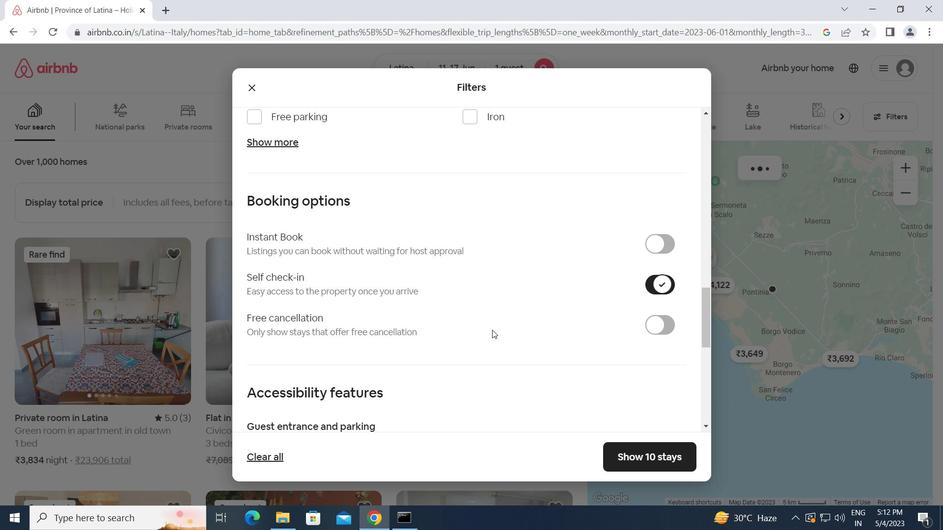 
Action: Mouse scrolled (486, 330) with delta (0, 0)
Screenshot: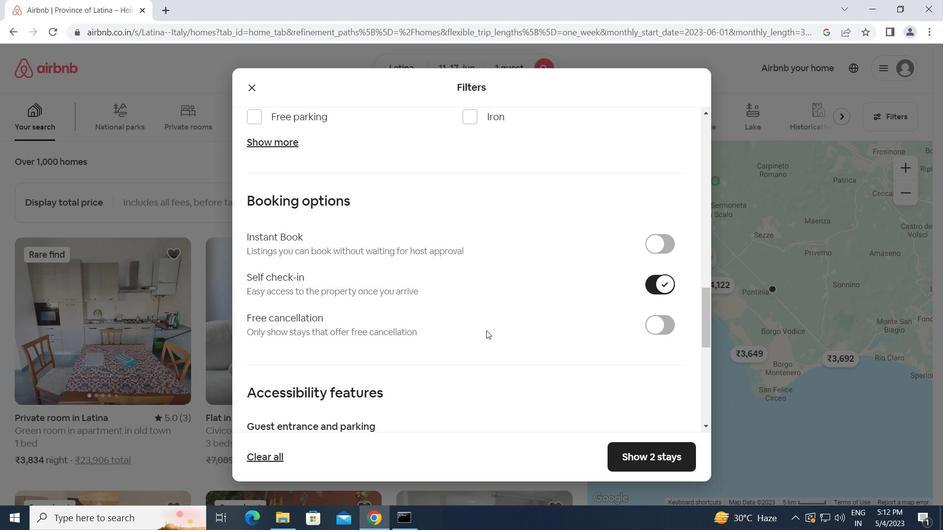 
Action: Mouse scrolled (486, 330) with delta (0, 0)
Screenshot: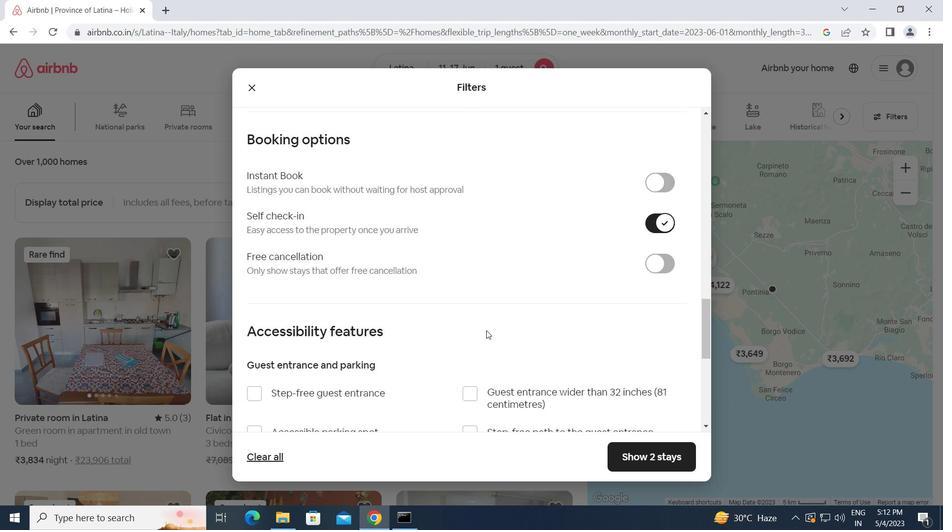 
Action: Mouse scrolled (486, 330) with delta (0, 0)
Screenshot: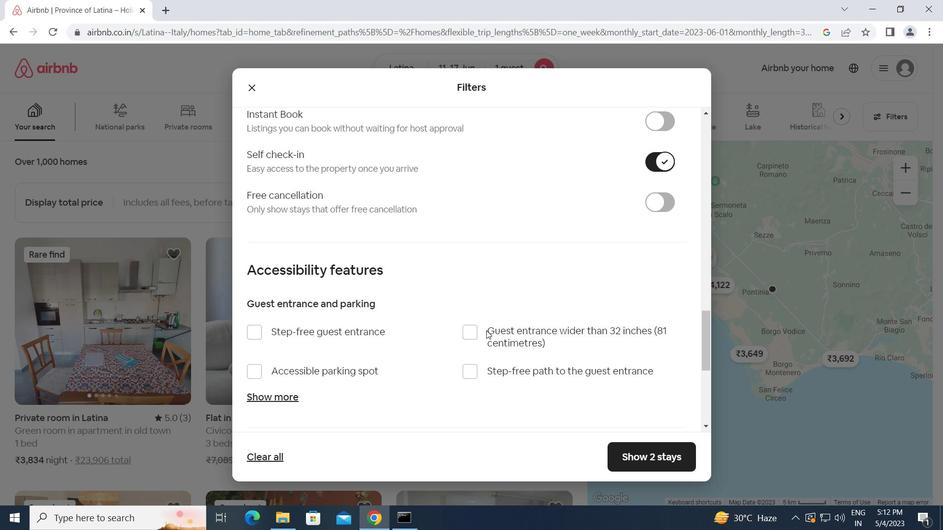 
Action: Mouse scrolled (486, 330) with delta (0, 0)
Screenshot: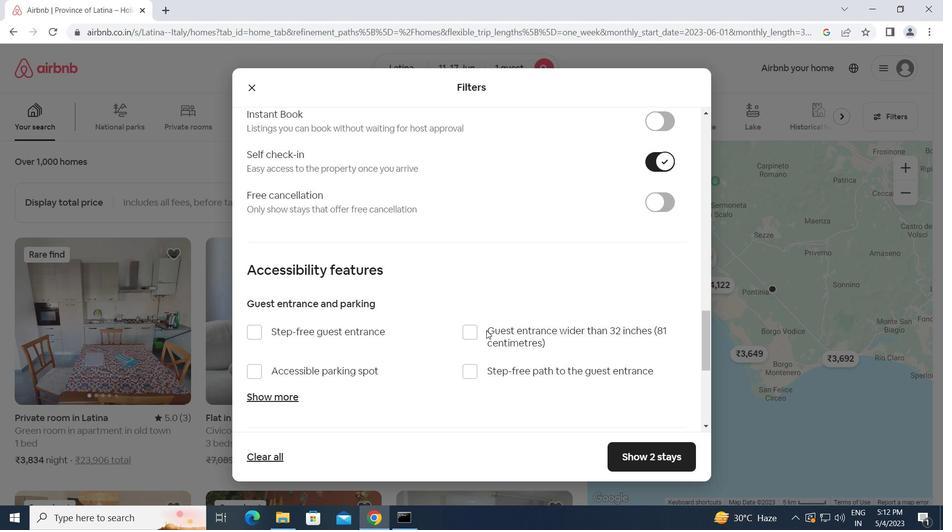 
Action: Mouse scrolled (486, 330) with delta (0, 0)
Screenshot: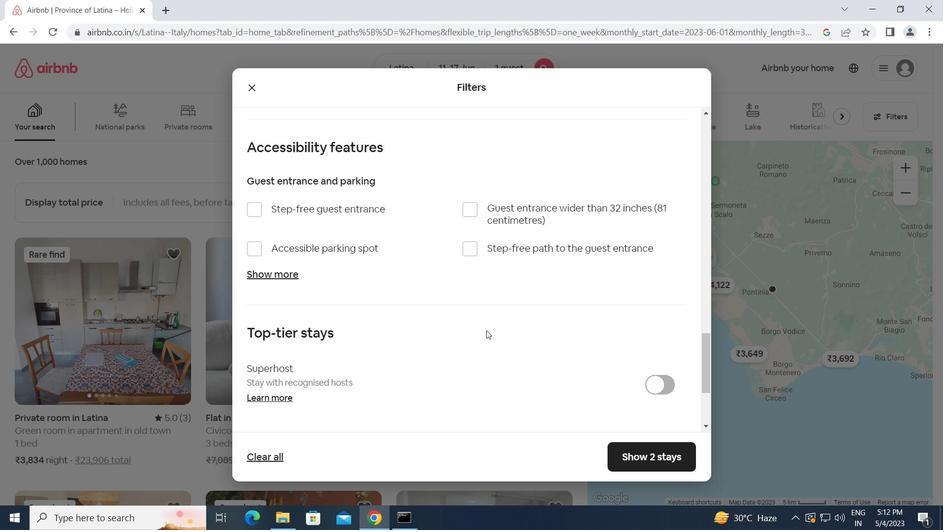 
Action: Mouse scrolled (486, 330) with delta (0, 0)
Screenshot: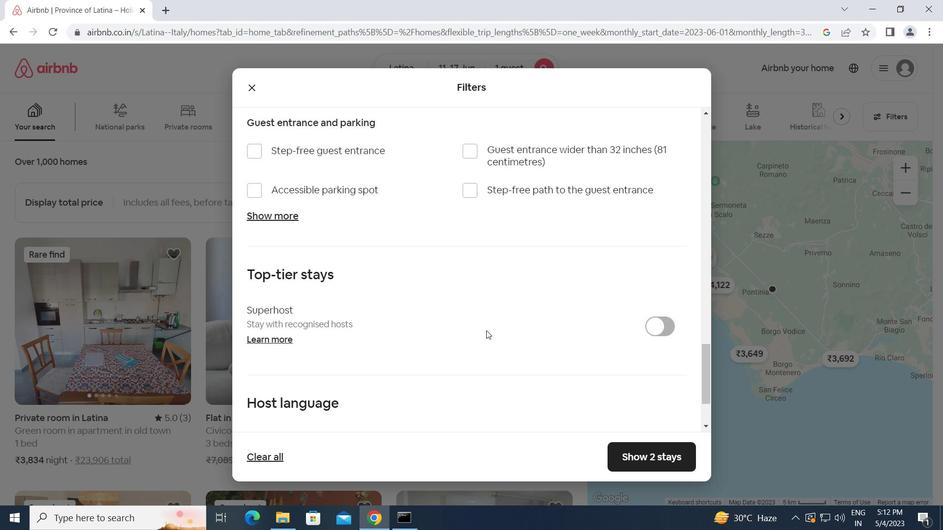 
Action: Mouse scrolled (486, 330) with delta (0, 0)
Screenshot: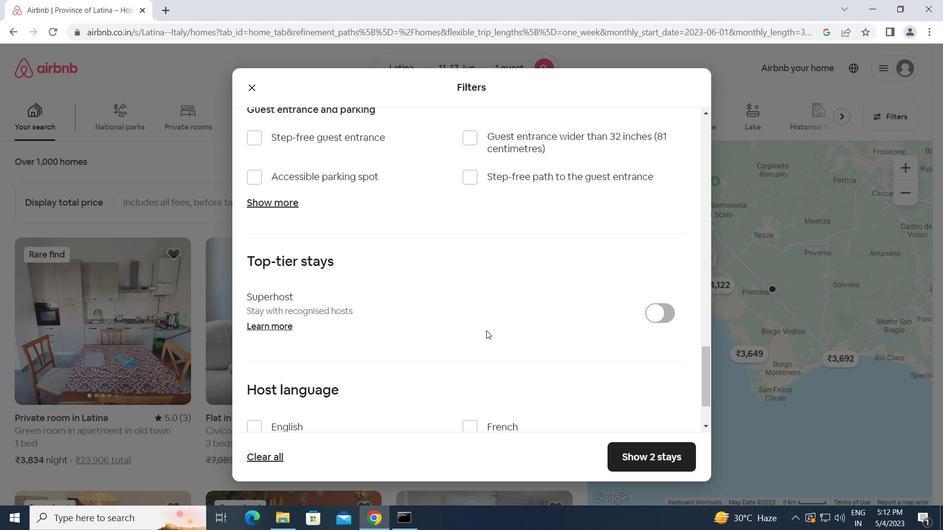 
Action: Mouse scrolled (486, 330) with delta (0, 0)
Screenshot: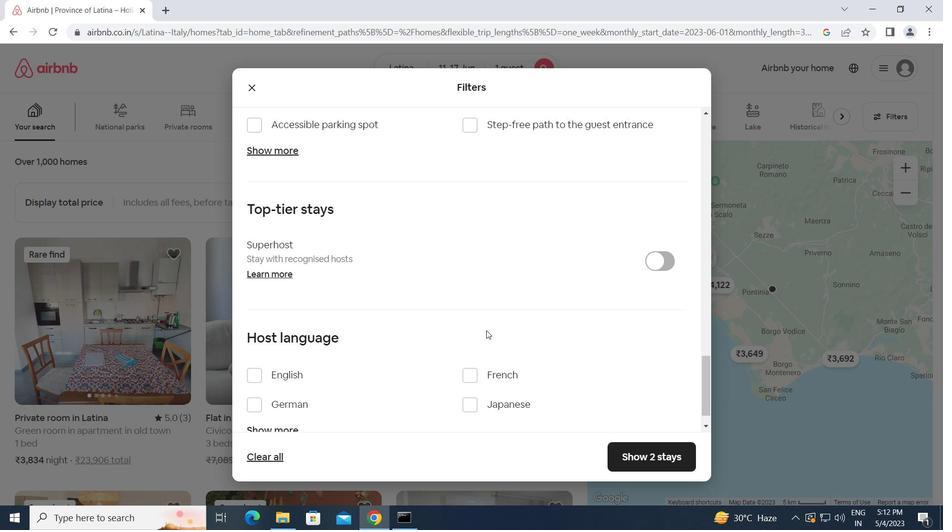 
Action: Mouse moved to (256, 345)
Screenshot: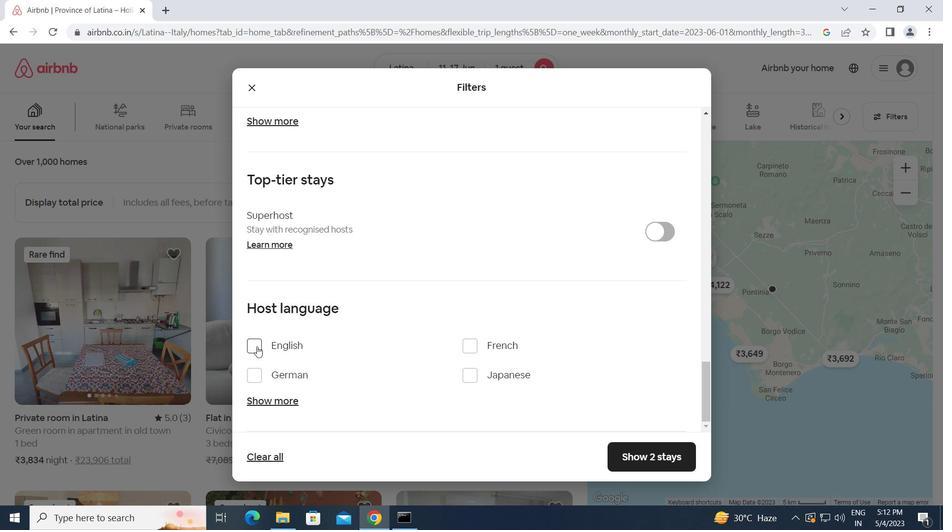 
Action: Mouse pressed left at (256, 345)
Screenshot: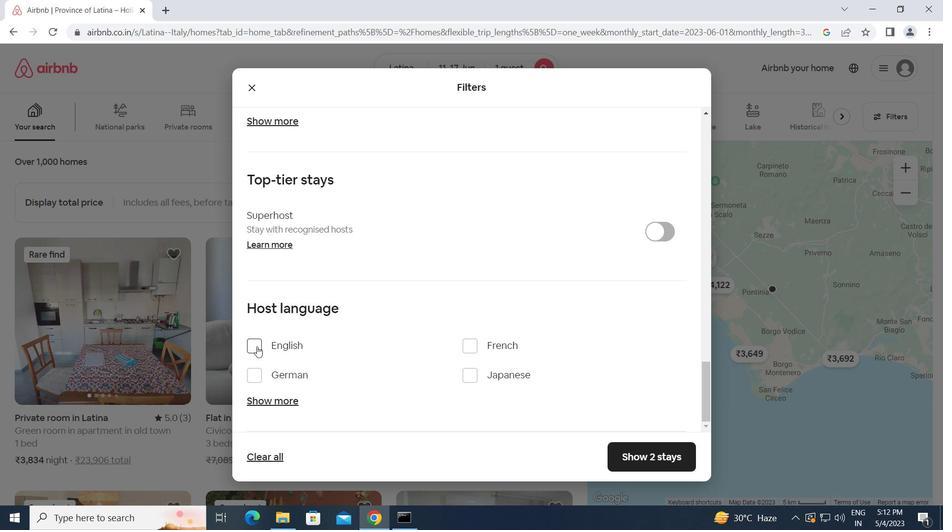 
Action: Mouse moved to (638, 452)
Screenshot: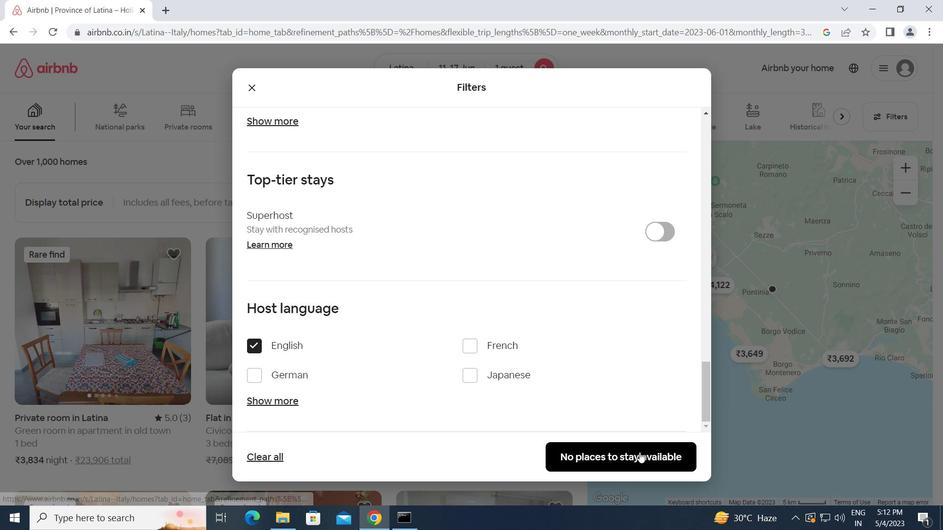 
Action: Mouse pressed left at (638, 452)
Screenshot: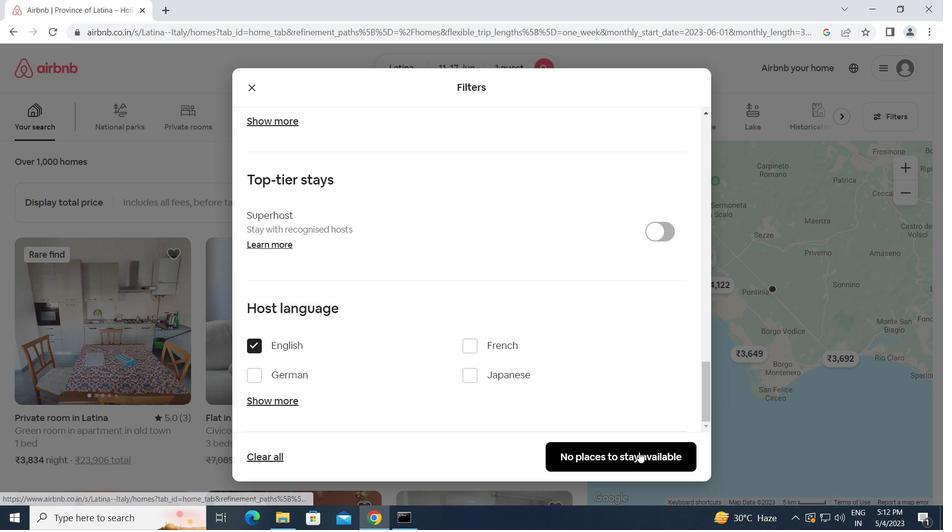 
Action: Mouse moved to (496, 403)
Screenshot: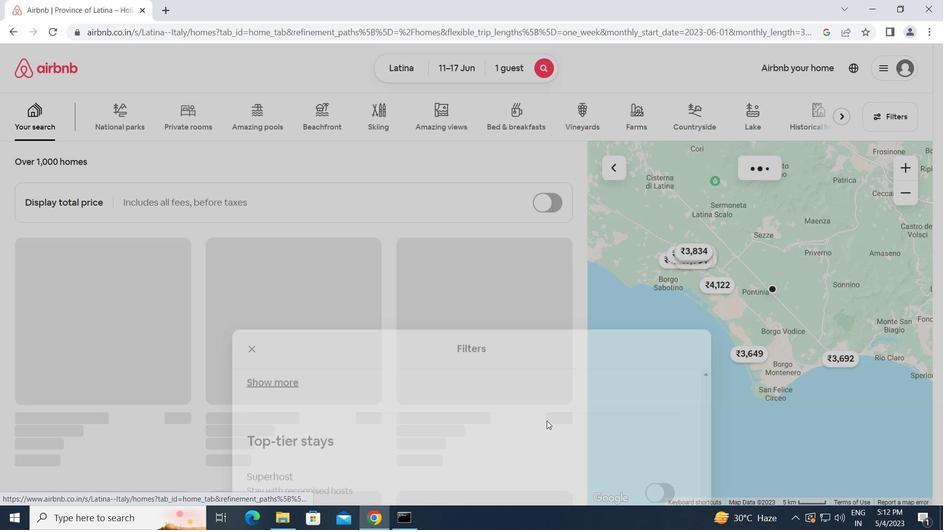
